 Task: Change IN PROGRESS as Status of Issue Issue0000000064 in Backlog  in Scrum Project Project0000000013 in Jira. Change IN PROGRESS as Status of Issue Issue0000000066 in Backlog  in Scrum Project Project0000000014 in Jira. Change IN PROGRESS as Status of Issue Issue0000000068 in Backlog  in Scrum Project Project0000000014 in Jira. Change IN PROGRESS as Status of Issue Issue0000000070 in Backlog  in Scrum Project Project0000000014 in Jira. AssignAyush98111@gmail.com as Assignee of Issue Issue0000000061 in Backlog  in Scrum Project Project0000000013 in Jira
Action: Mouse moved to (1116, 538)
Screenshot: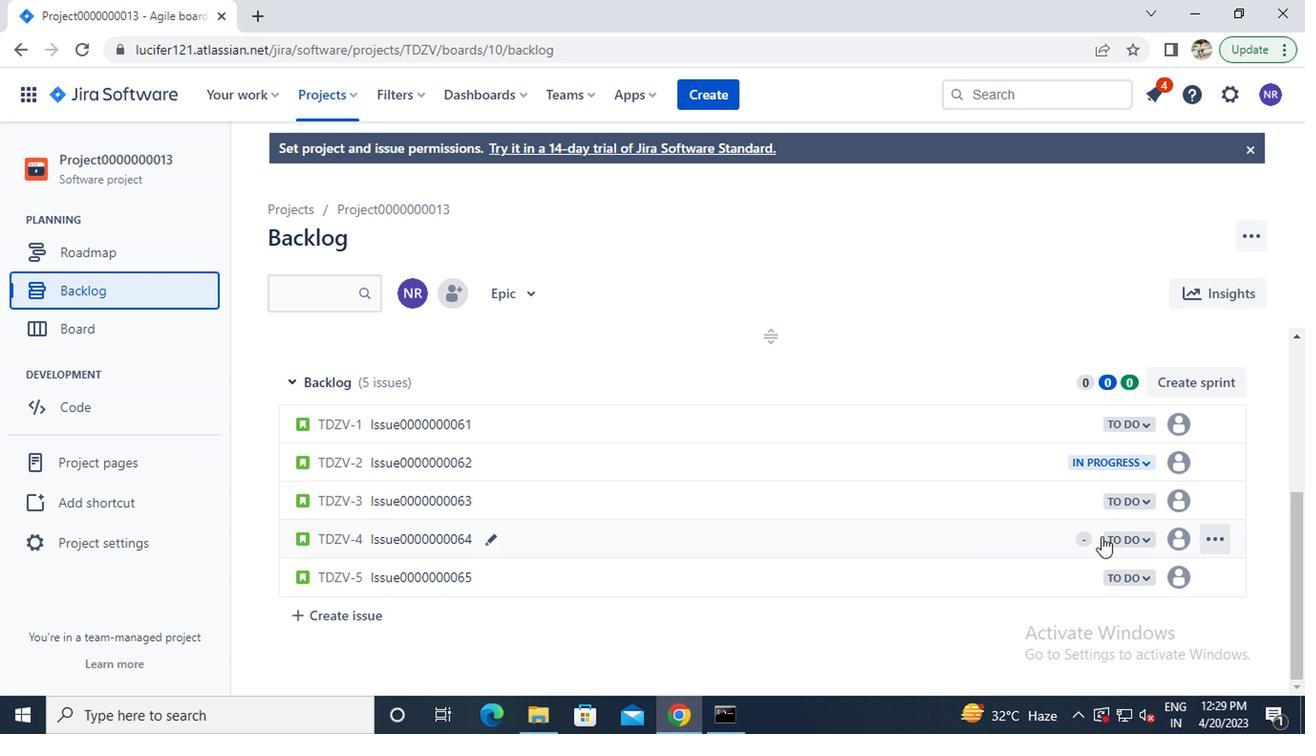 
Action: Mouse pressed left at (1116, 538)
Screenshot: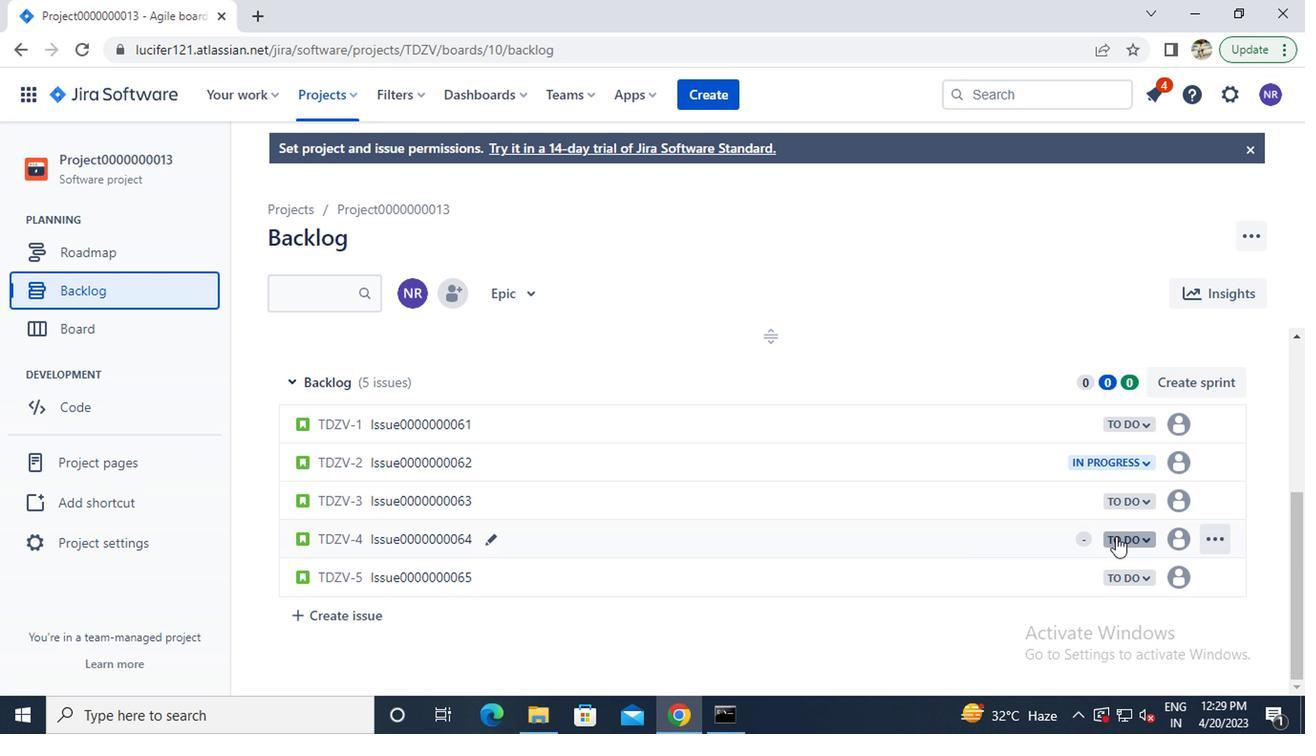 
Action: Mouse moved to (1009, 579)
Screenshot: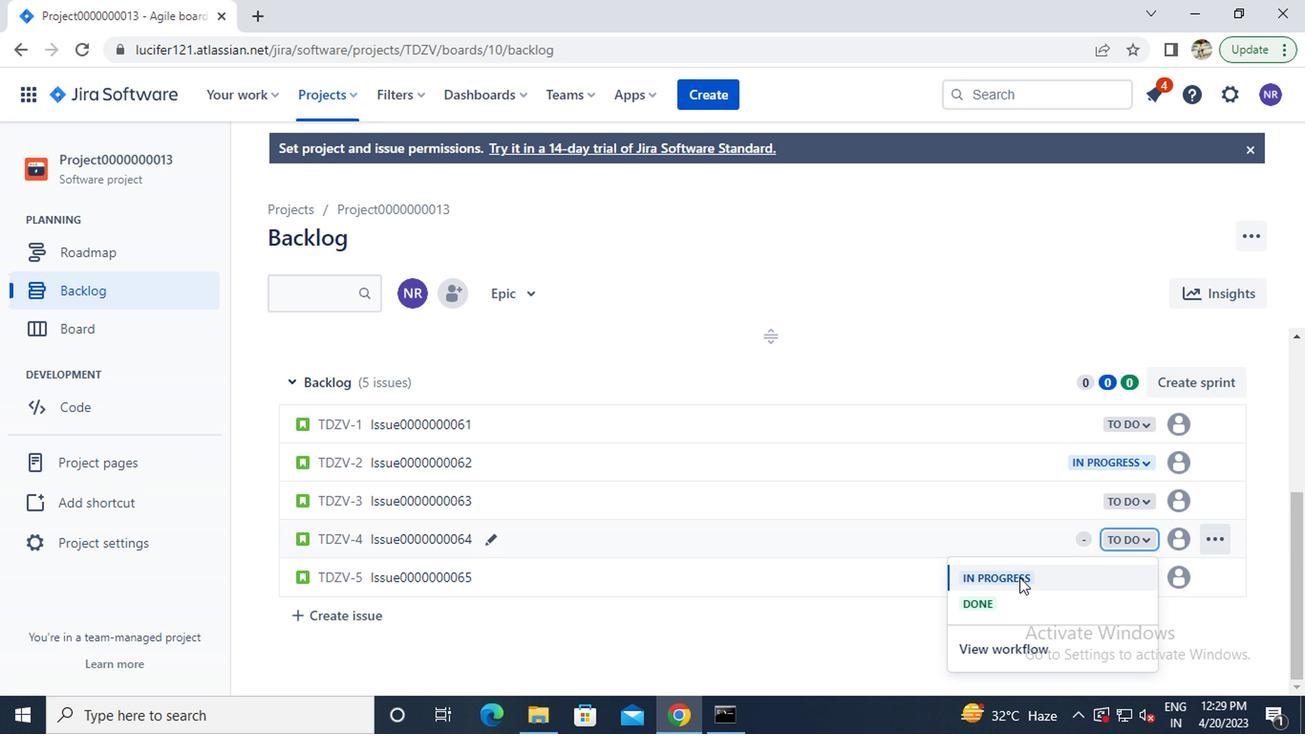 
Action: Mouse pressed left at (1009, 579)
Screenshot: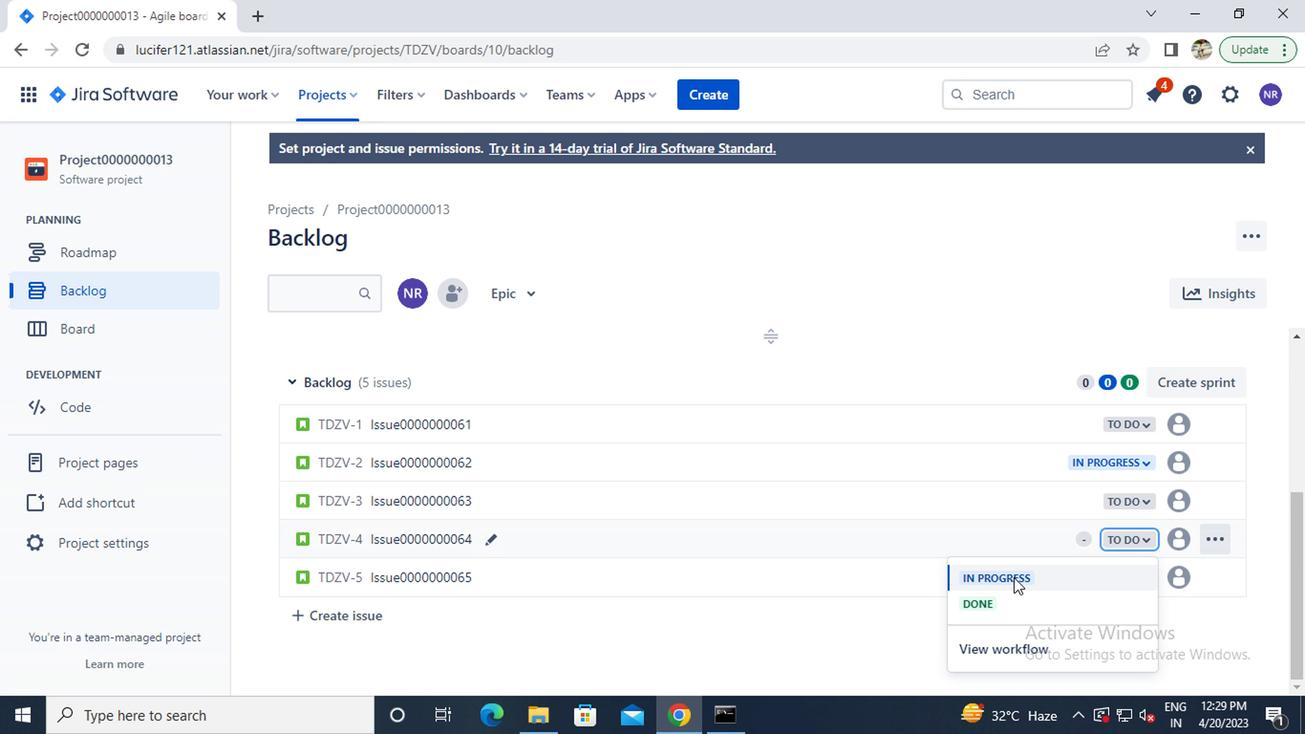 
Action: Mouse moved to (321, 93)
Screenshot: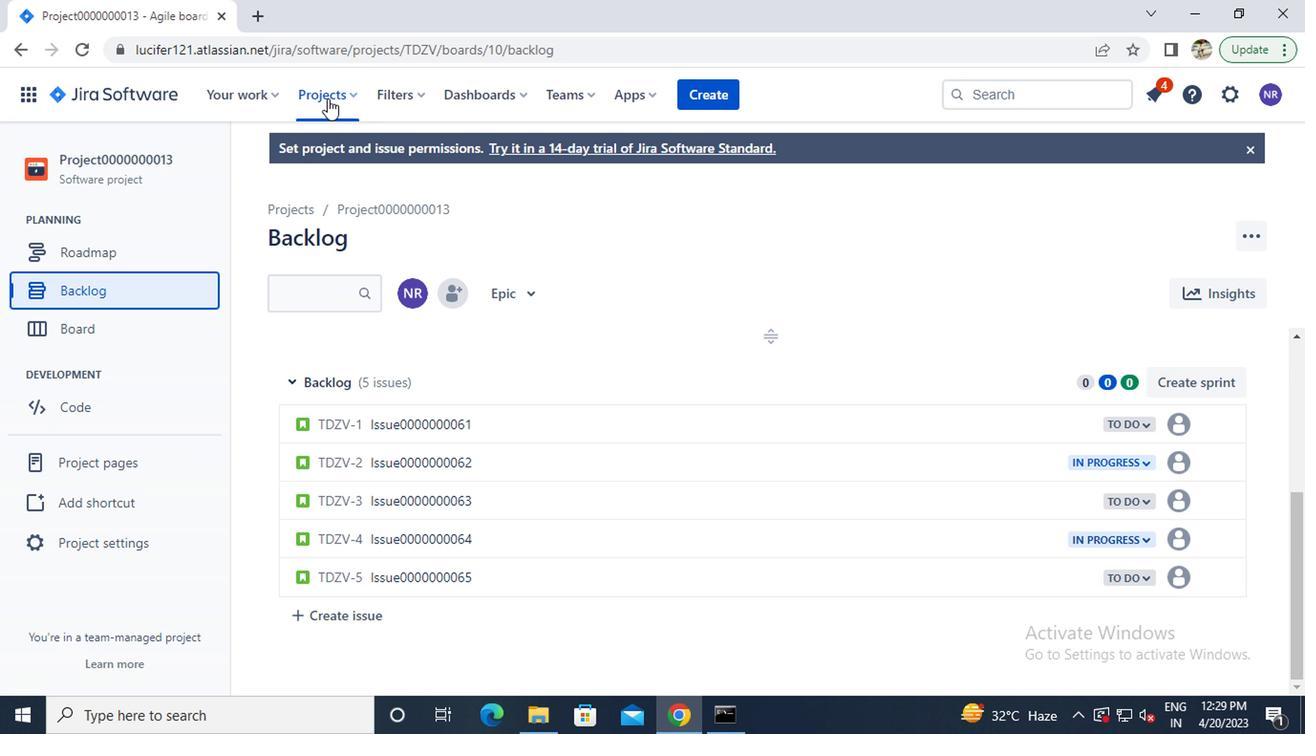 
Action: Mouse pressed left at (321, 93)
Screenshot: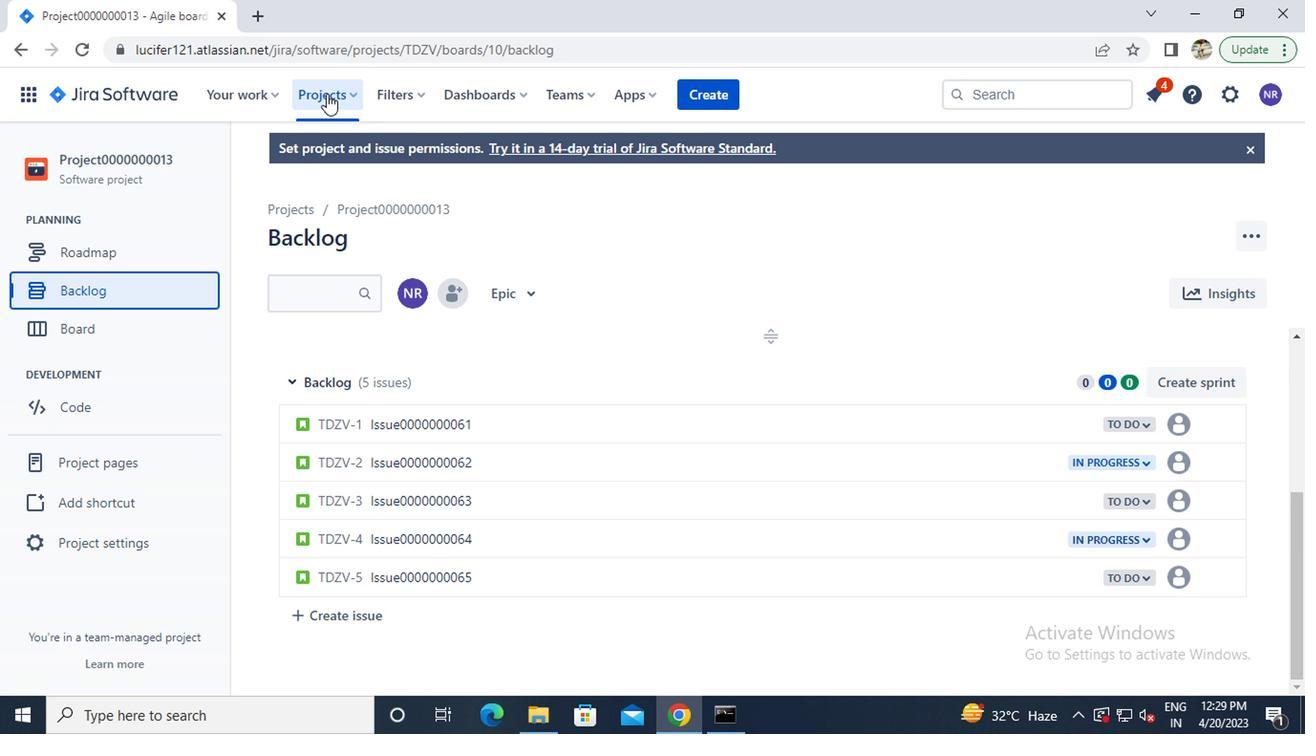 
Action: Mouse moved to (368, 228)
Screenshot: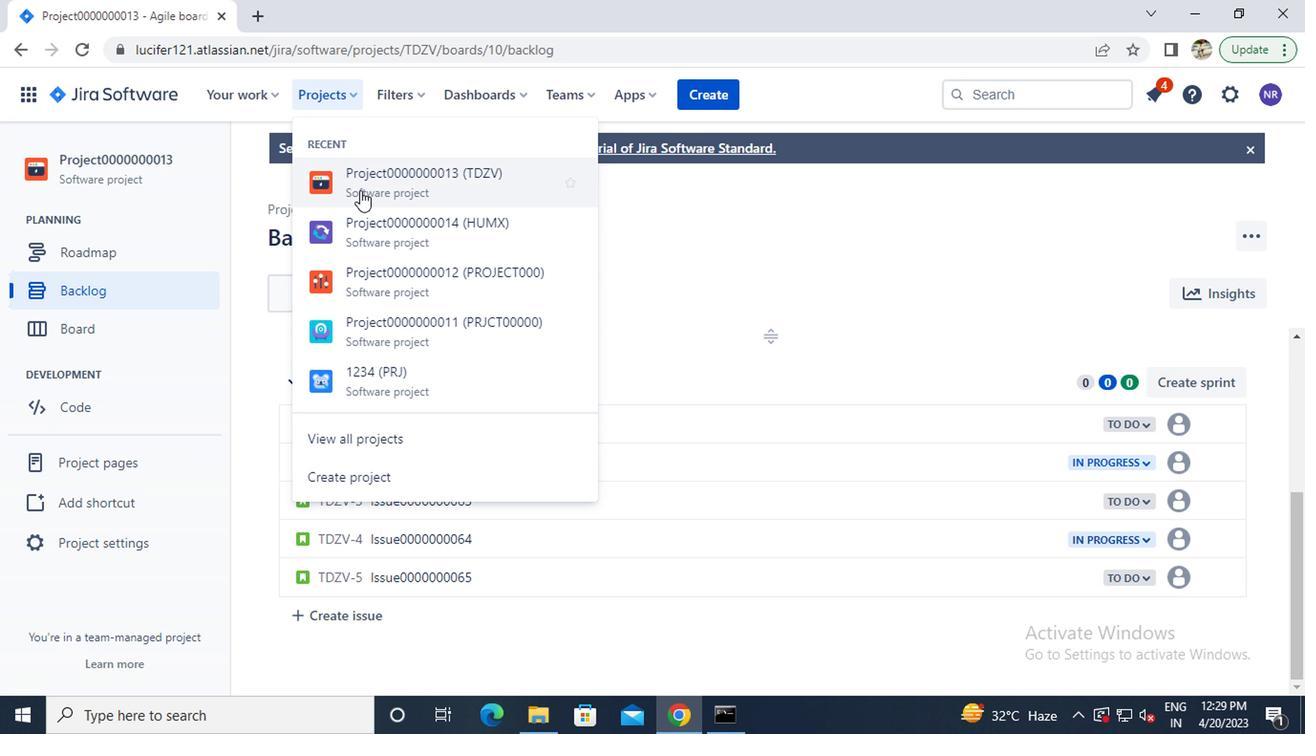 
Action: Mouse pressed left at (368, 228)
Screenshot: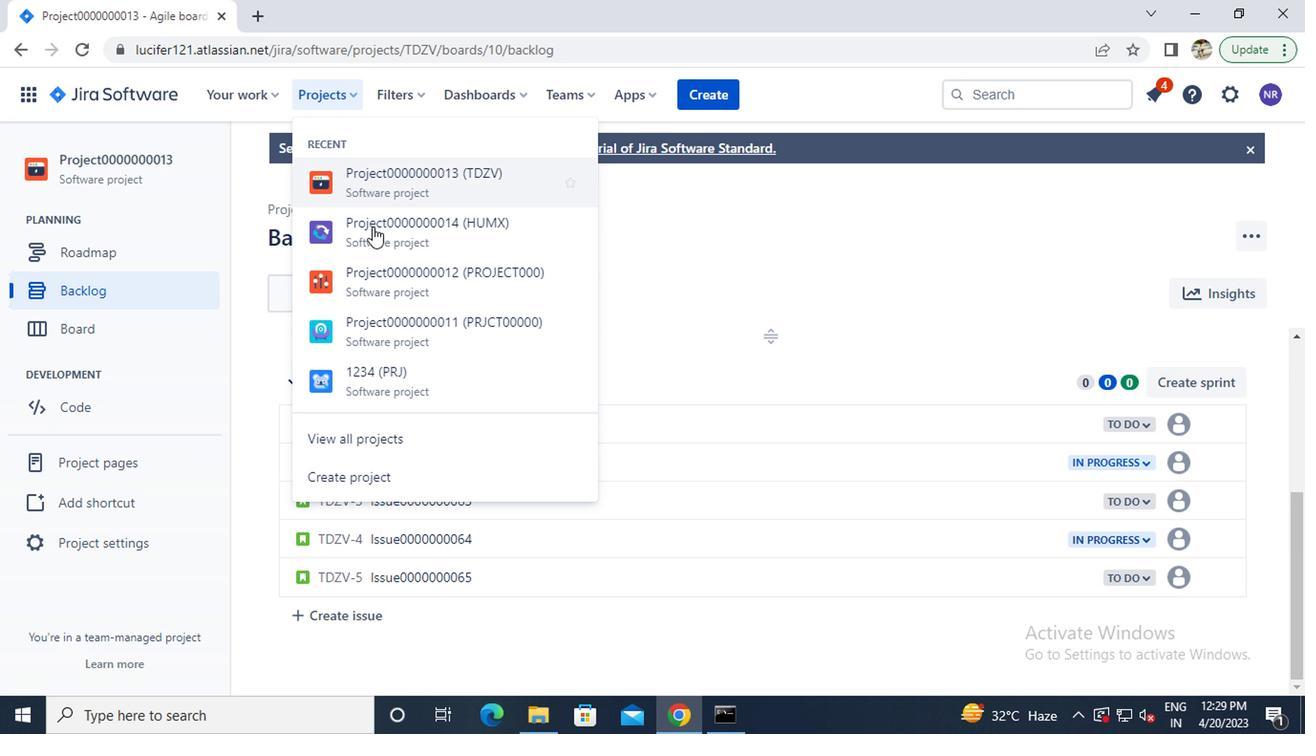 
Action: Mouse moved to (89, 295)
Screenshot: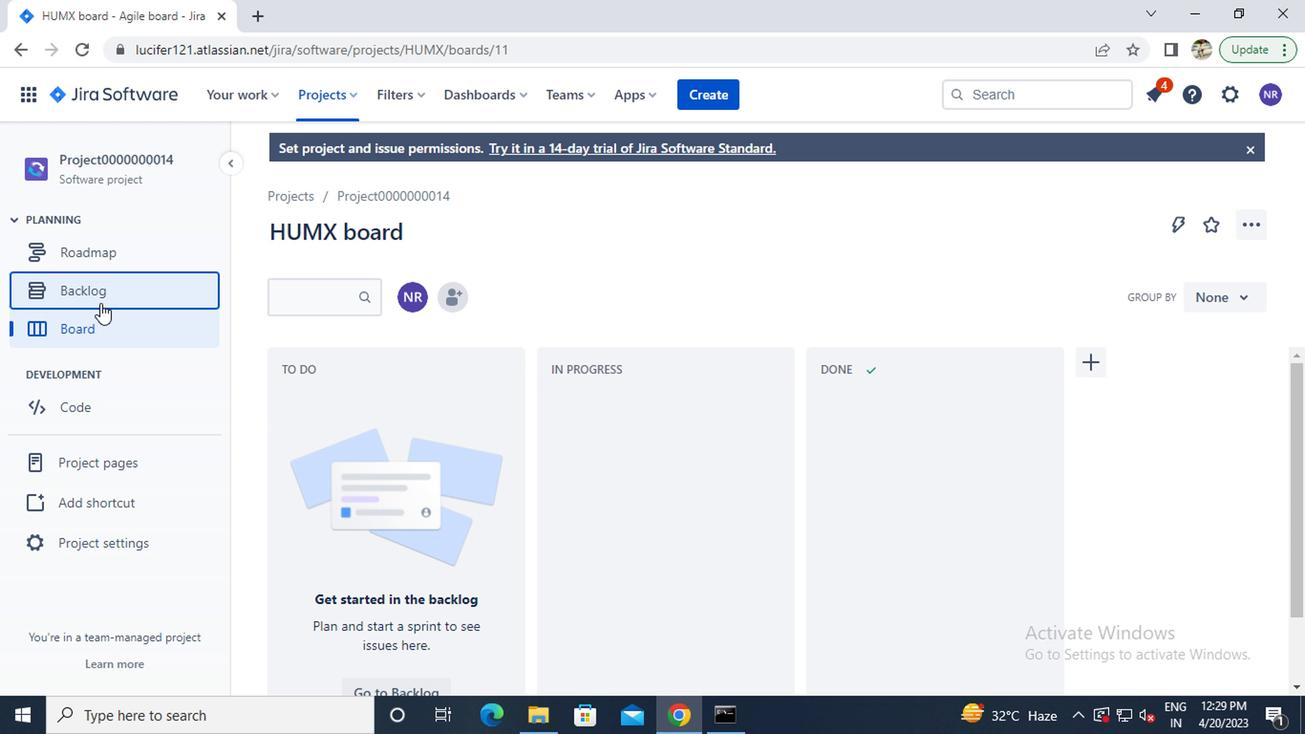 
Action: Mouse pressed left at (89, 295)
Screenshot: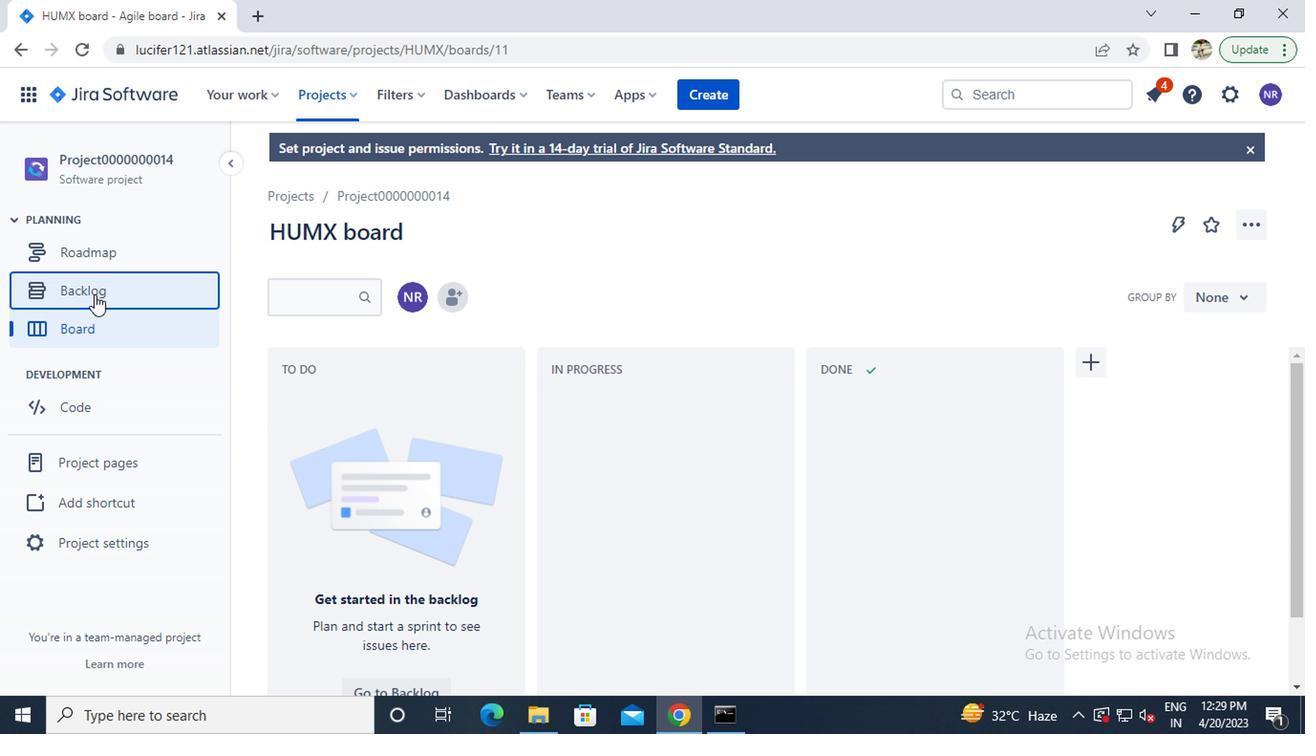 
Action: Mouse moved to (954, 411)
Screenshot: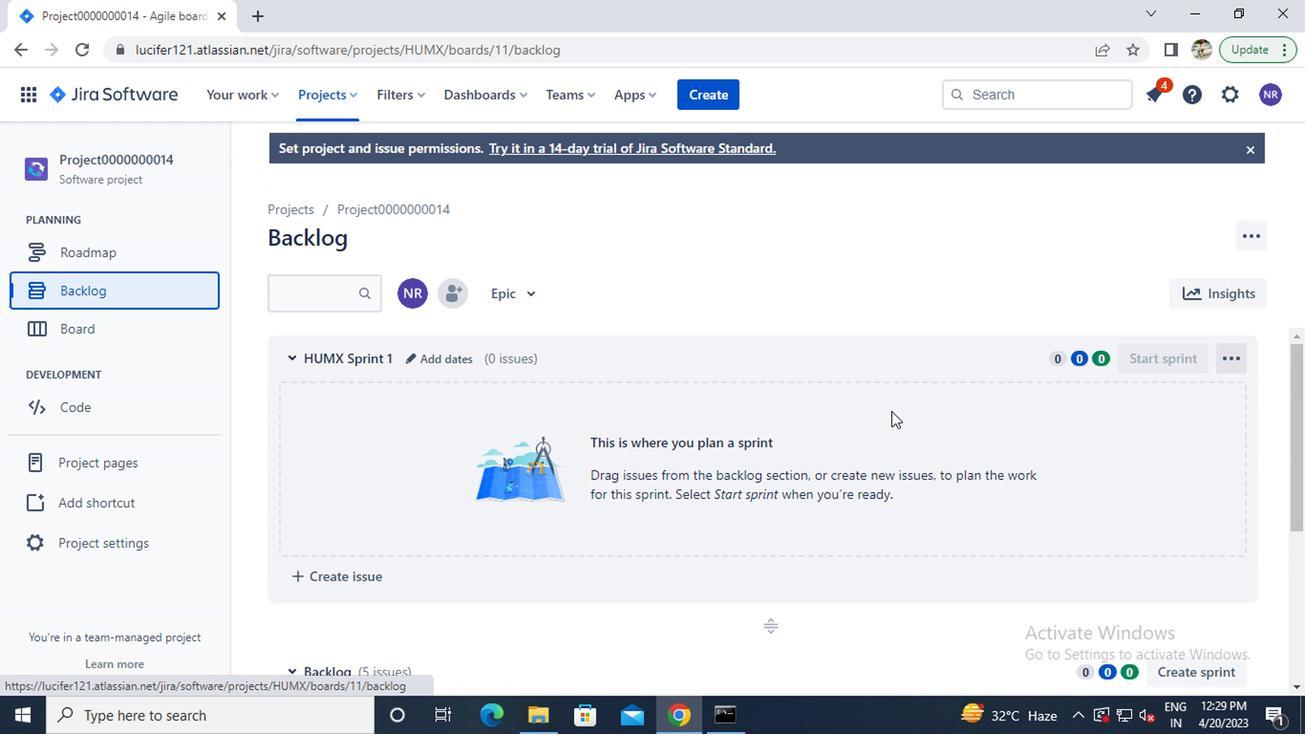 
Action: Mouse scrolled (954, 410) with delta (0, -1)
Screenshot: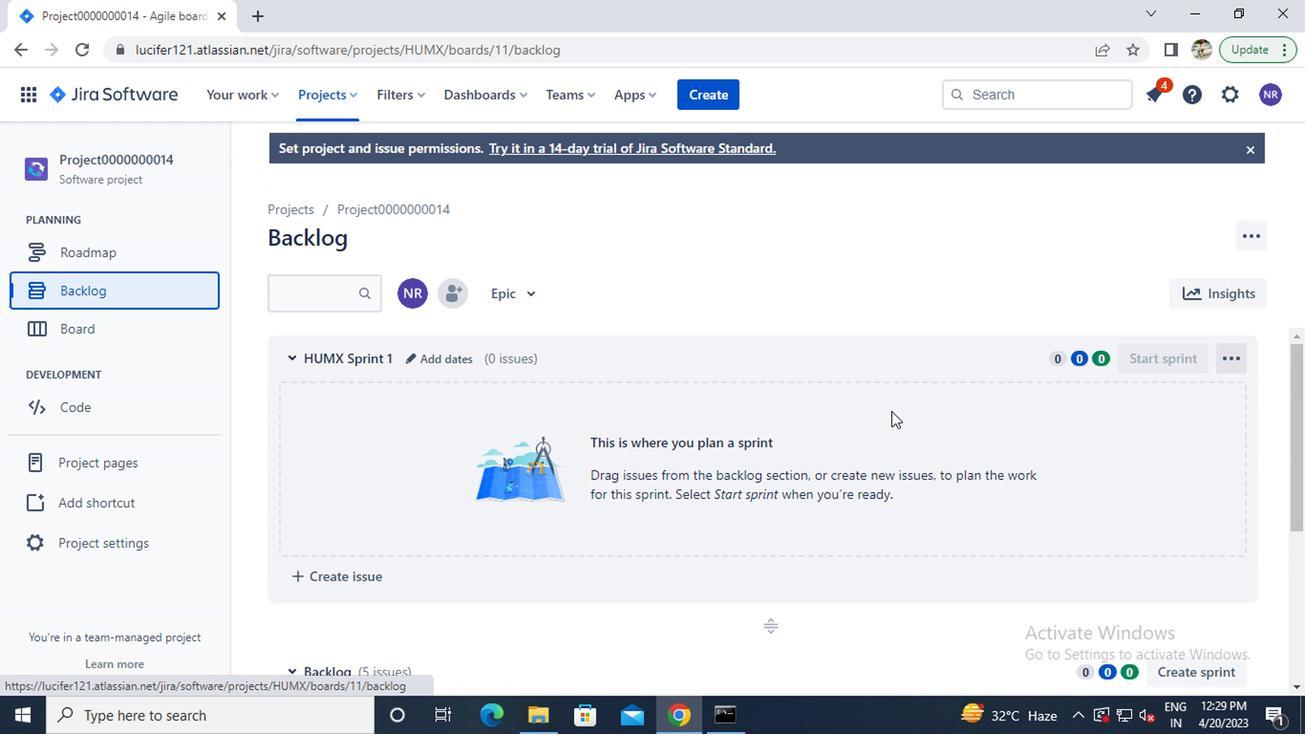 
Action: Mouse scrolled (954, 410) with delta (0, -1)
Screenshot: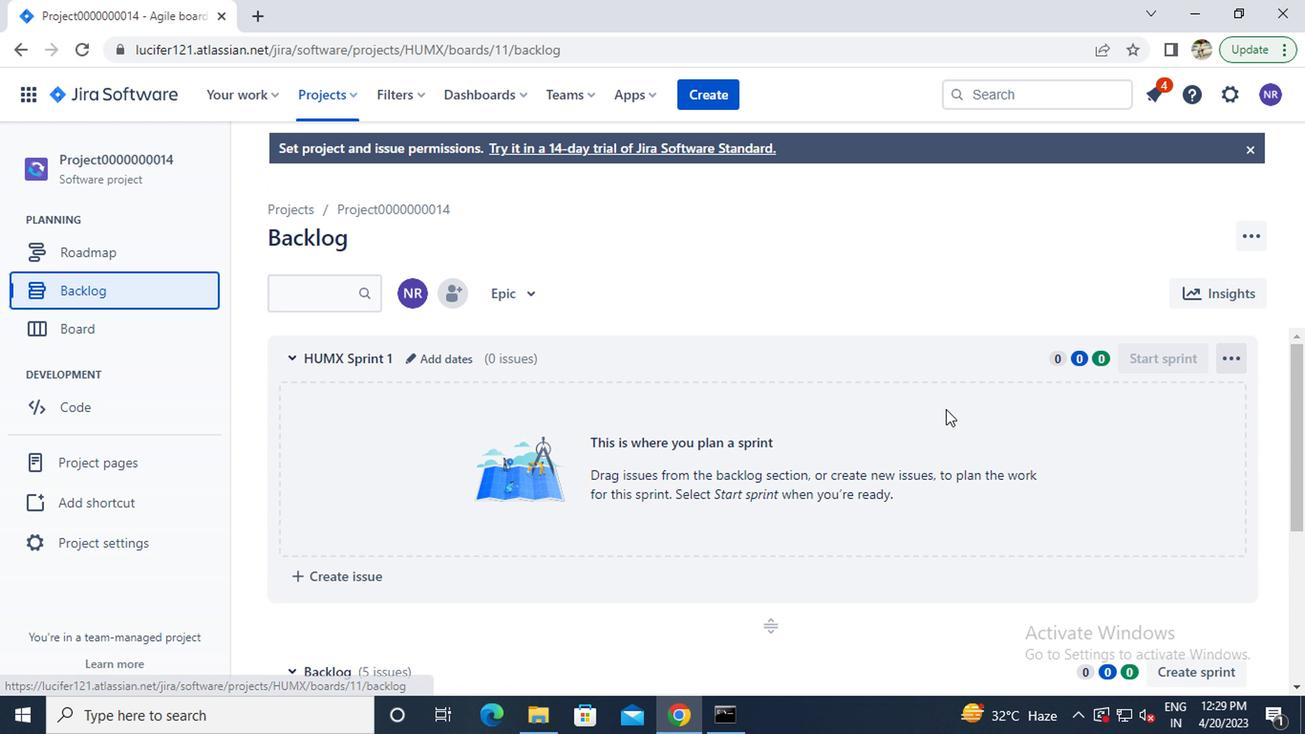 
Action: Mouse moved to (1111, 517)
Screenshot: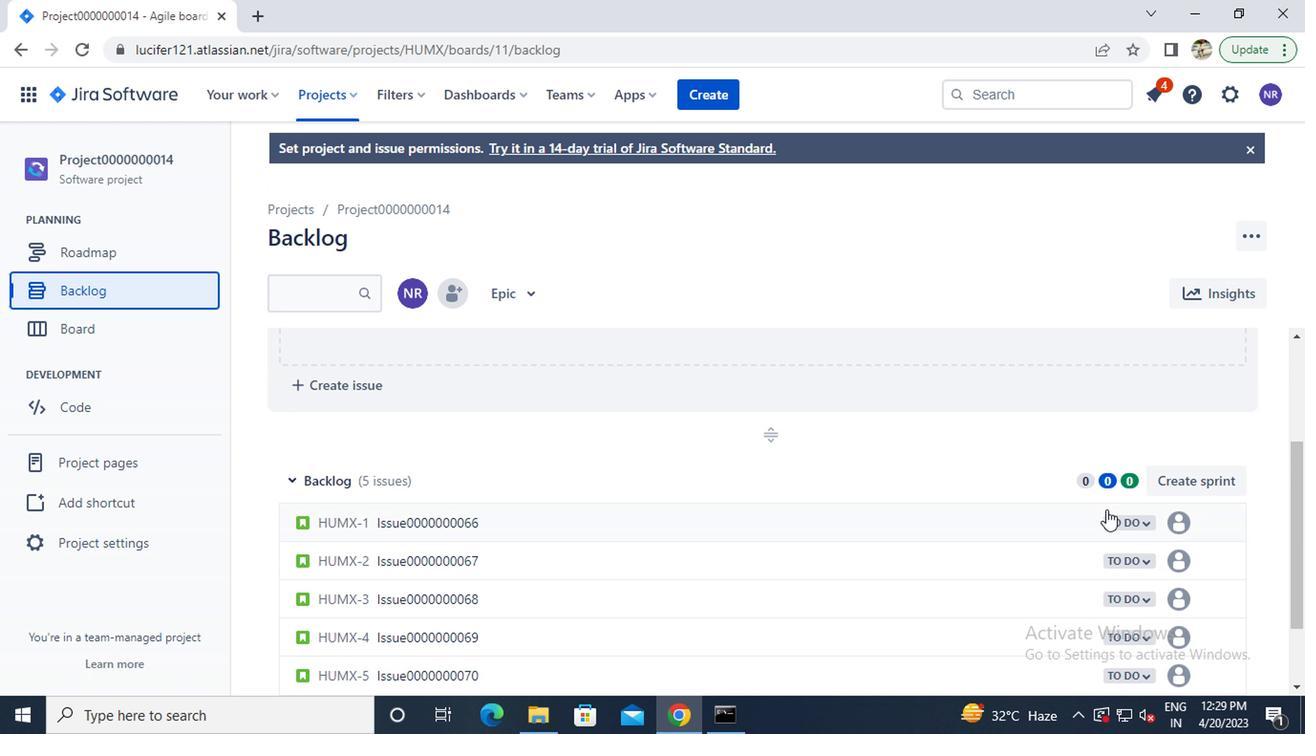 
Action: Mouse pressed left at (1111, 517)
Screenshot: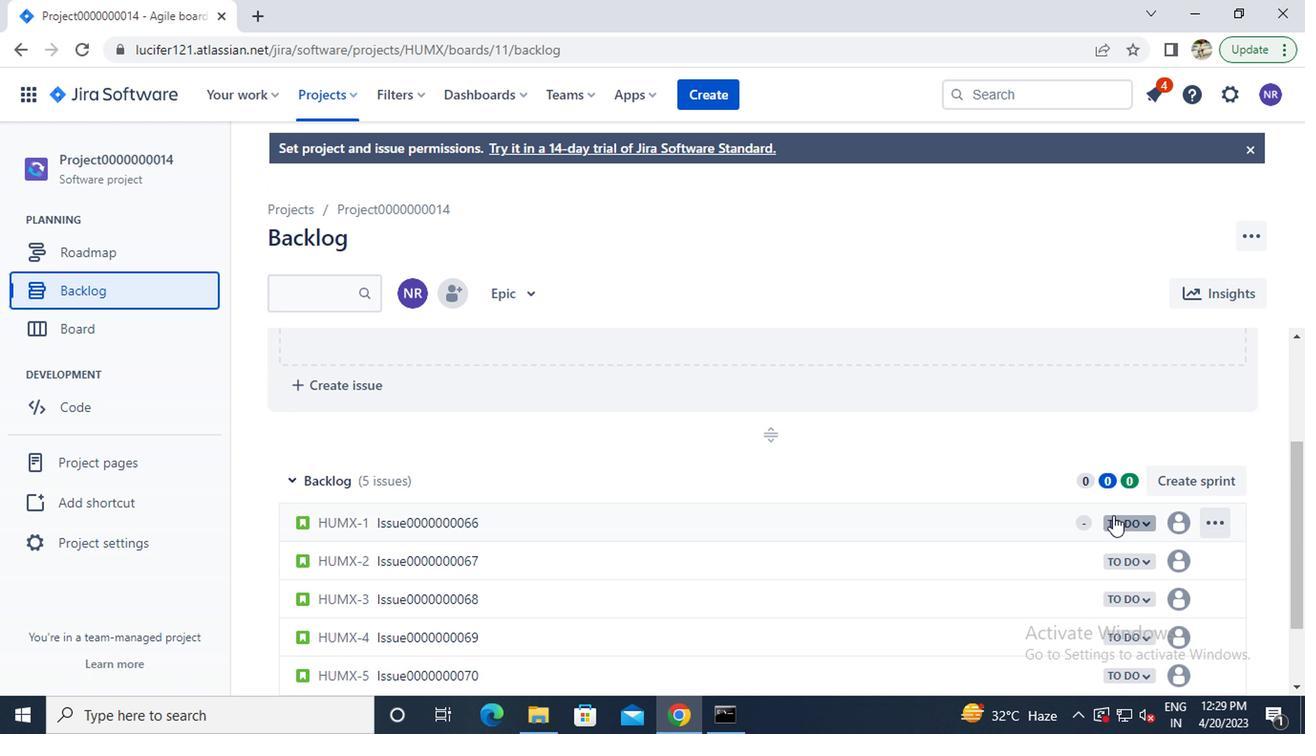 
Action: Mouse moved to (1010, 558)
Screenshot: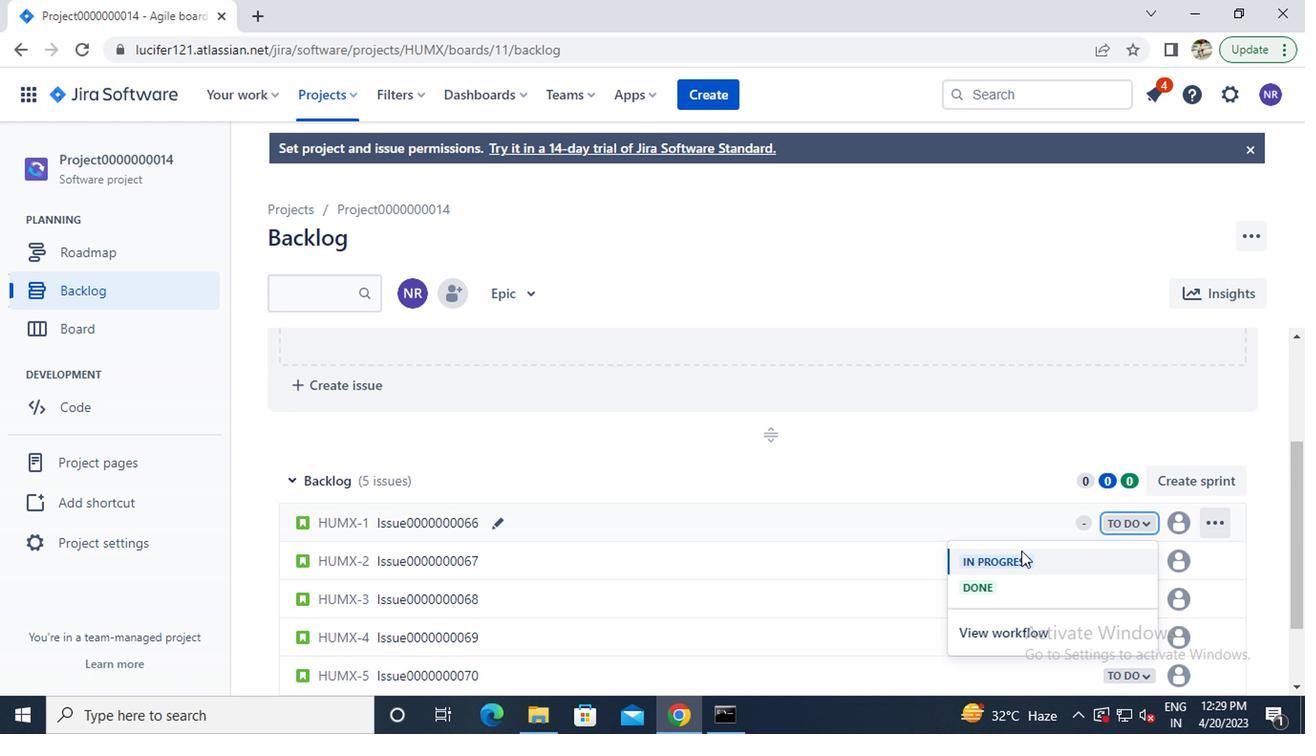 
Action: Mouse pressed left at (1010, 558)
Screenshot: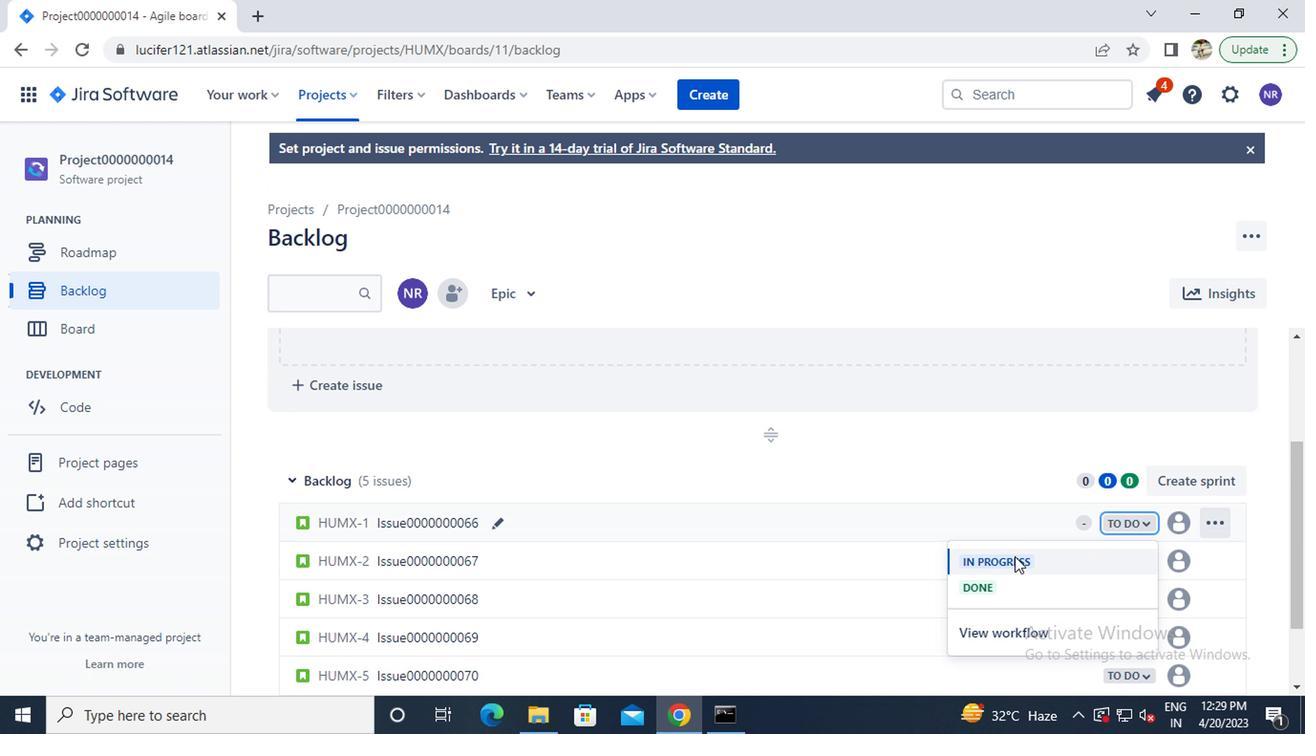 
Action: Mouse moved to (1151, 600)
Screenshot: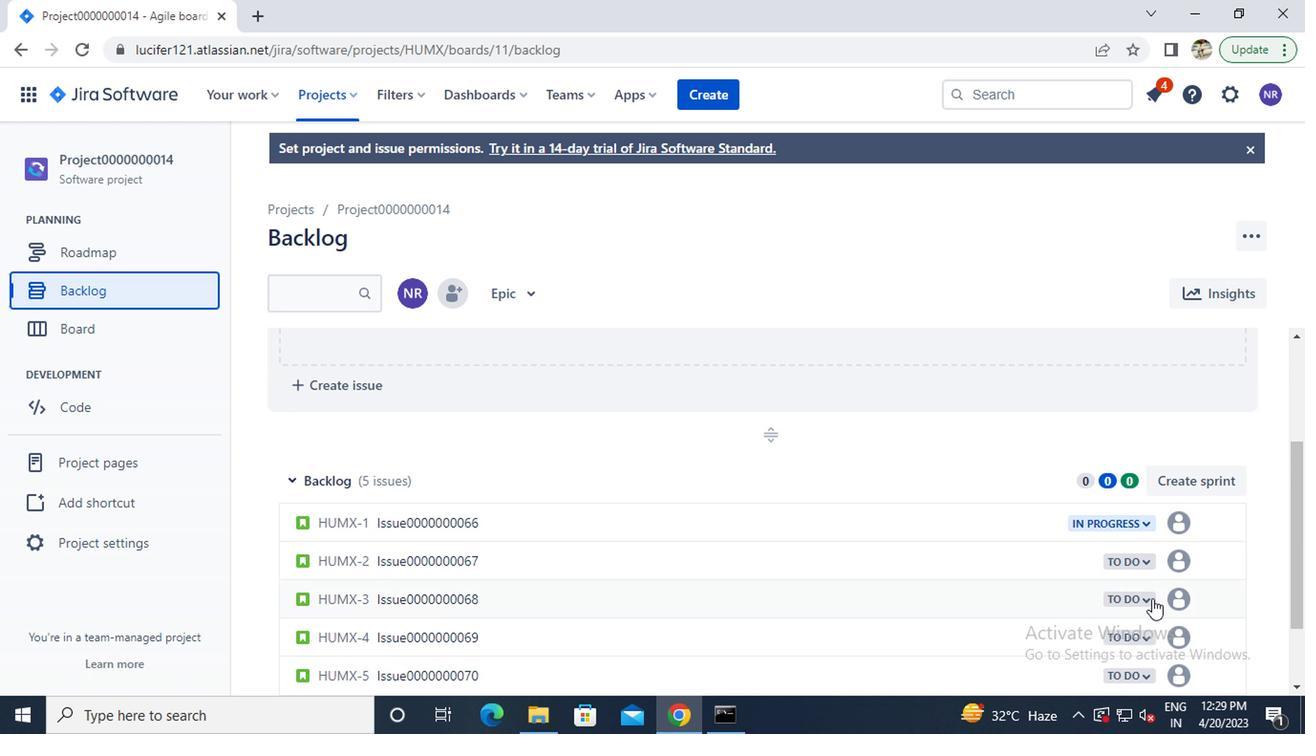 
Action: Mouse pressed left at (1151, 600)
Screenshot: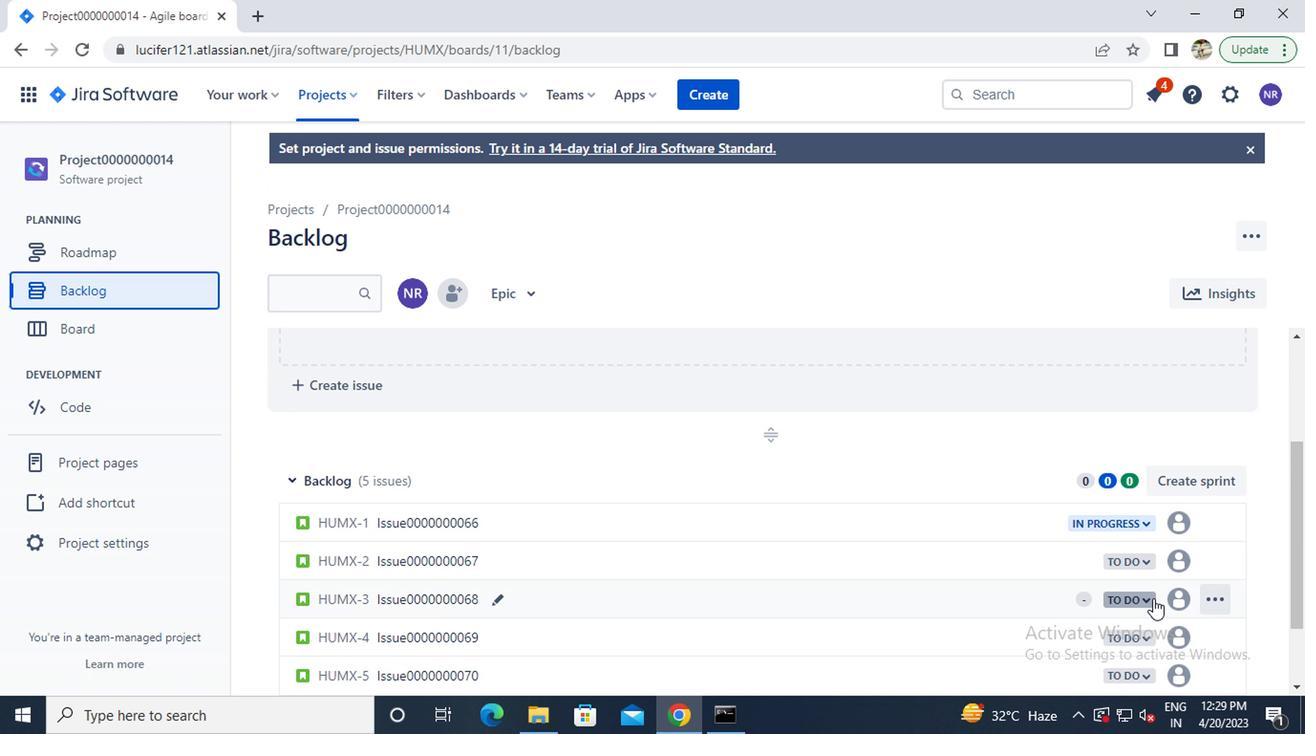 
Action: Mouse moved to (1018, 480)
Screenshot: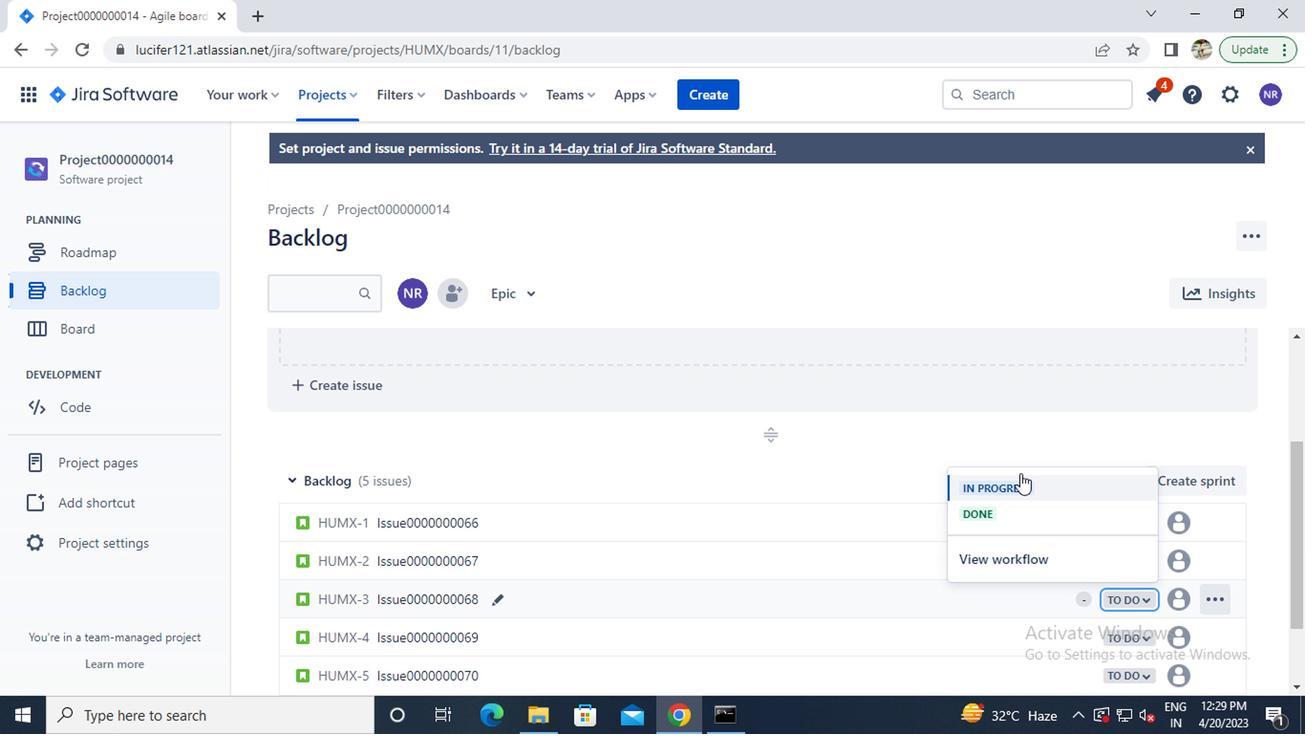 
Action: Mouse pressed left at (1018, 480)
Screenshot: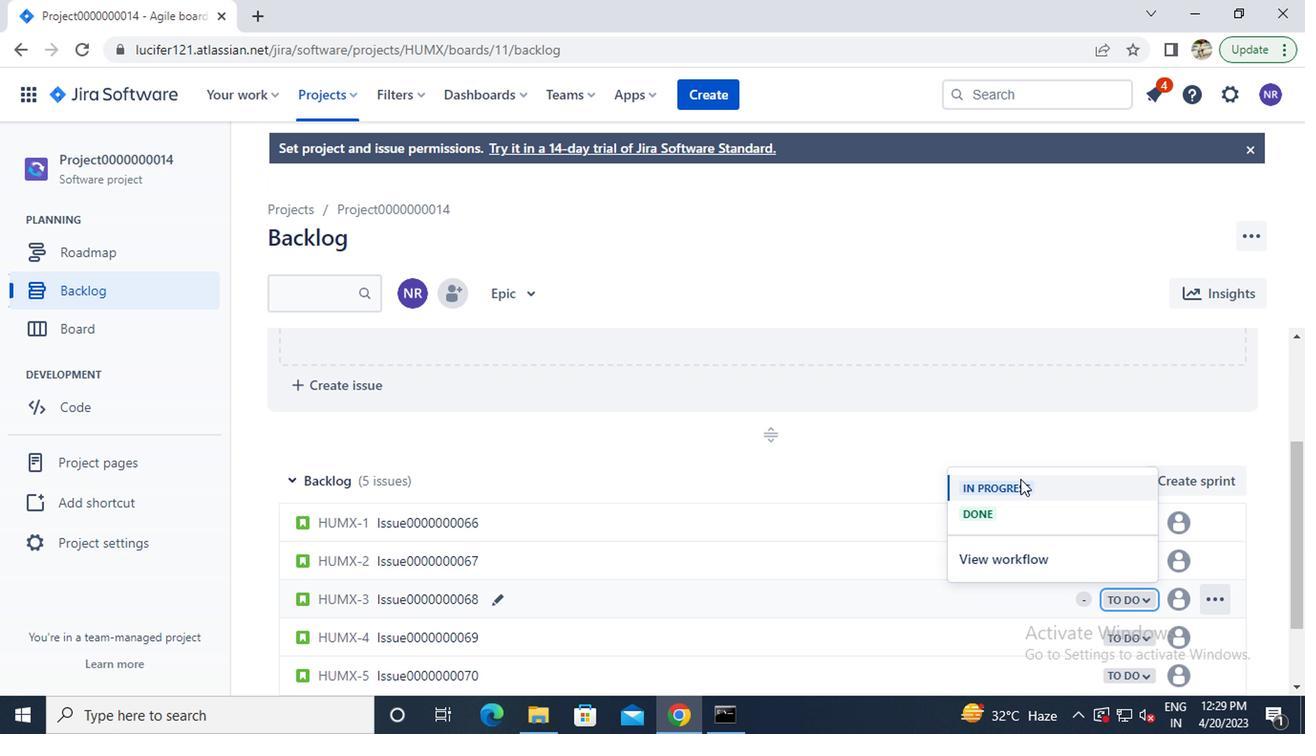 
Action: Mouse moved to (1025, 487)
Screenshot: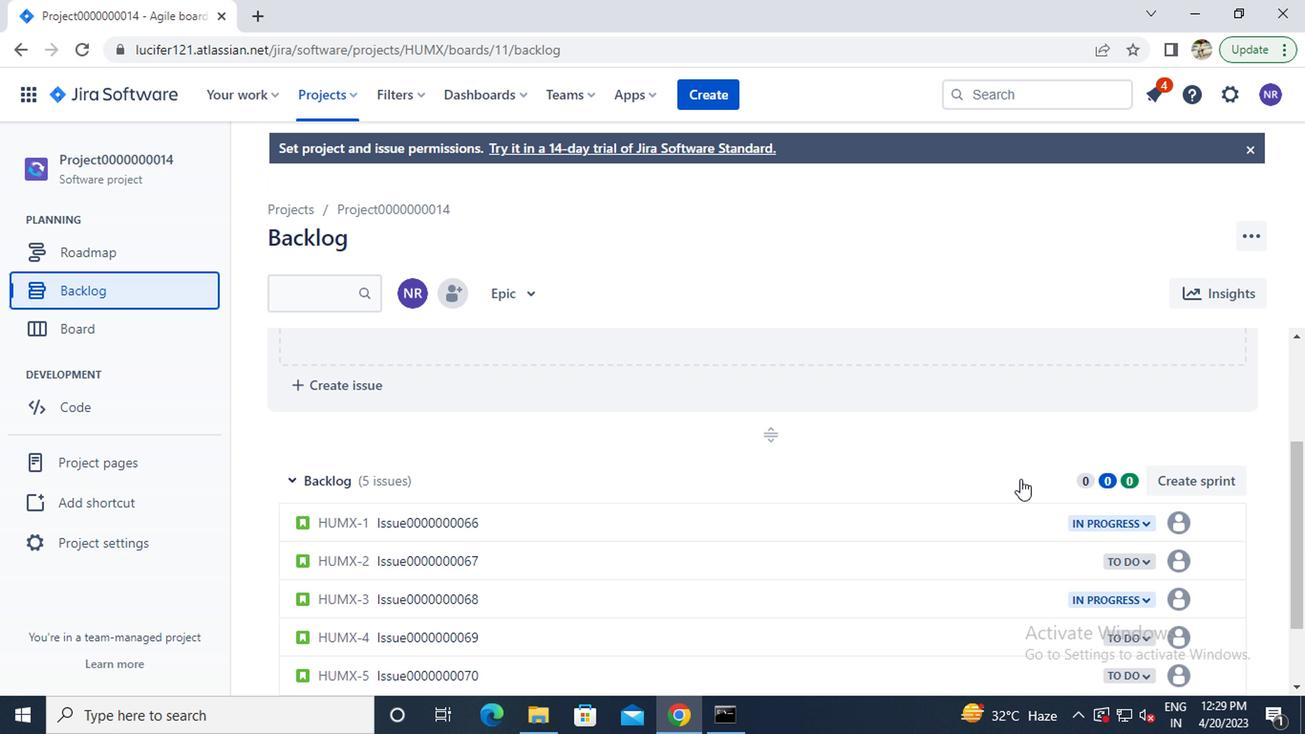 
Action: Mouse scrolled (1025, 487) with delta (0, 0)
Screenshot: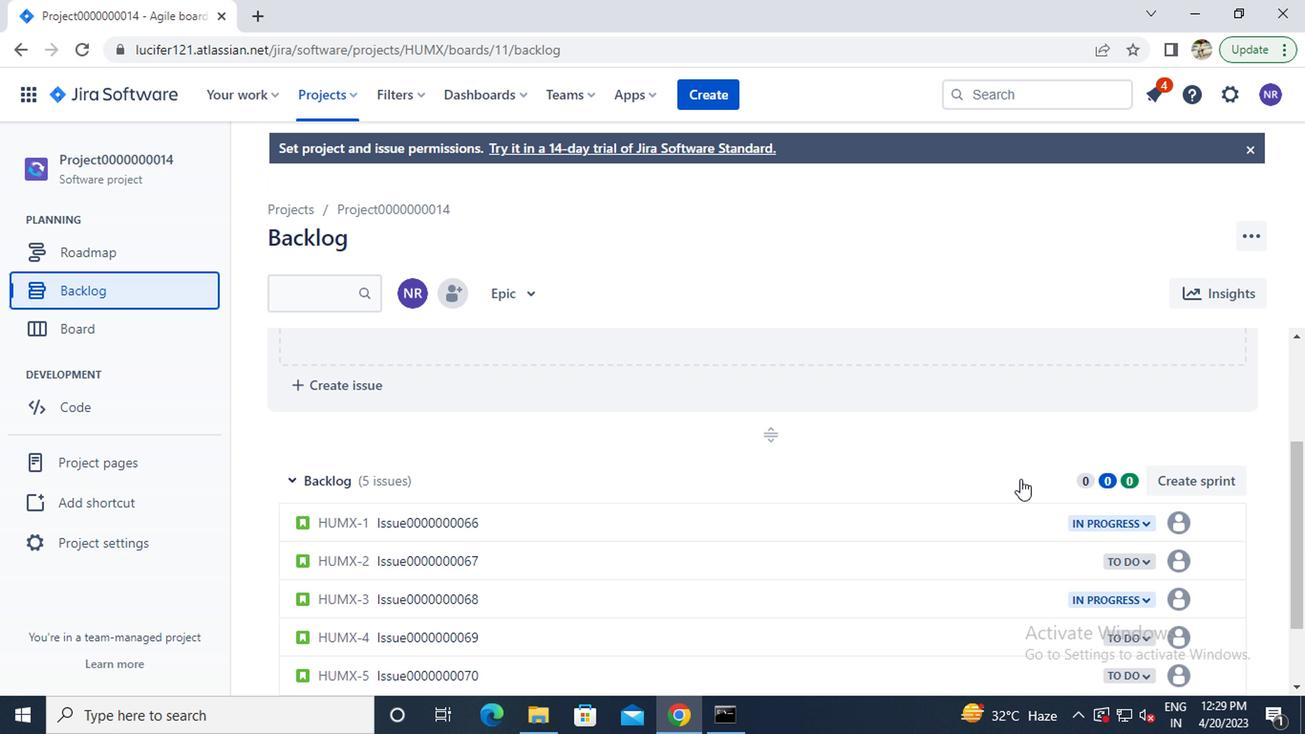 
Action: Mouse moved to (1112, 578)
Screenshot: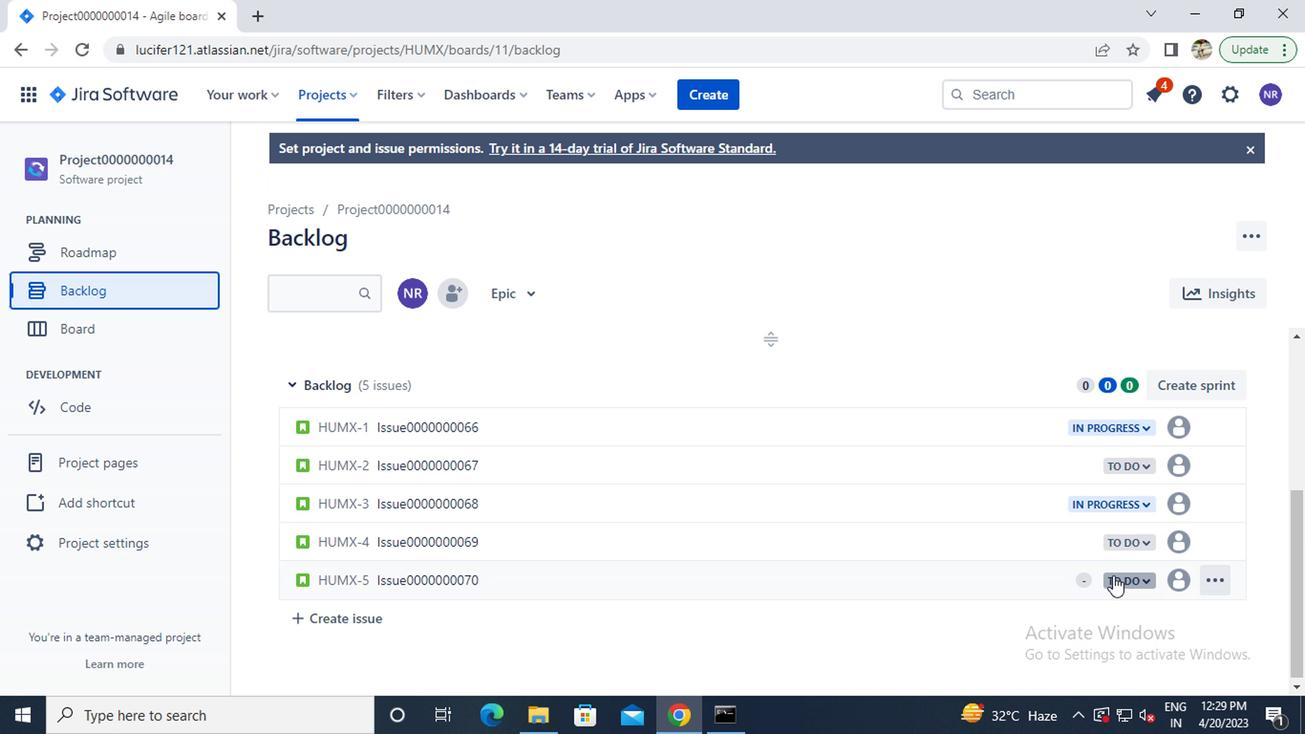 
Action: Mouse pressed left at (1112, 578)
Screenshot: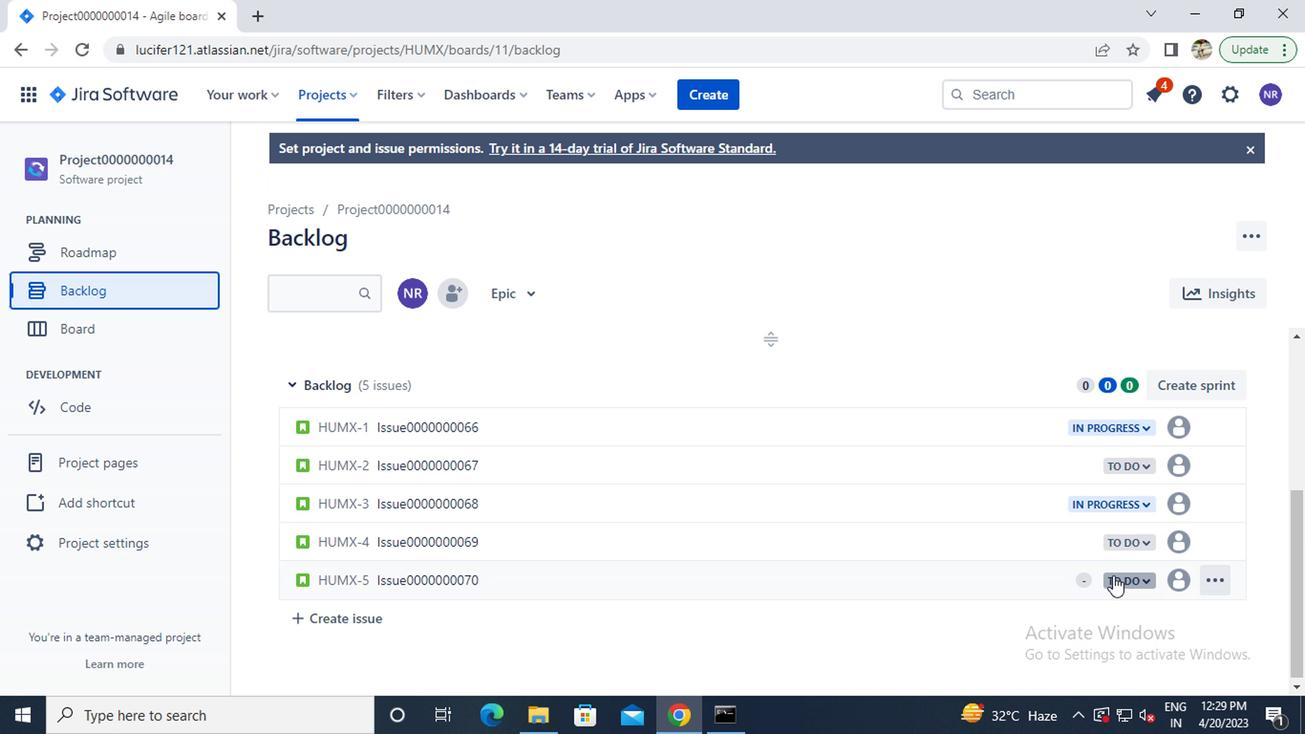 
Action: Mouse moved to (1015, 463)
Screenshot: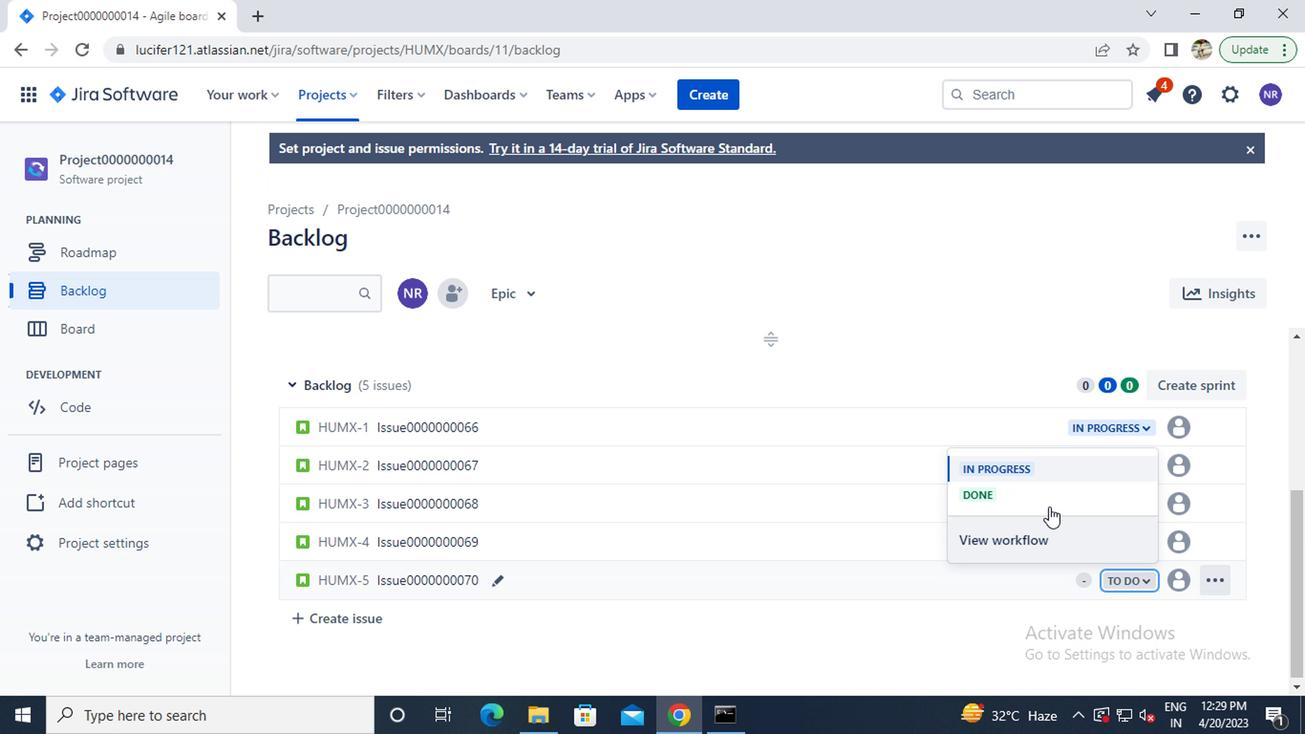 
Action: Mouse pressed left at (1015, 463)
Screenshot: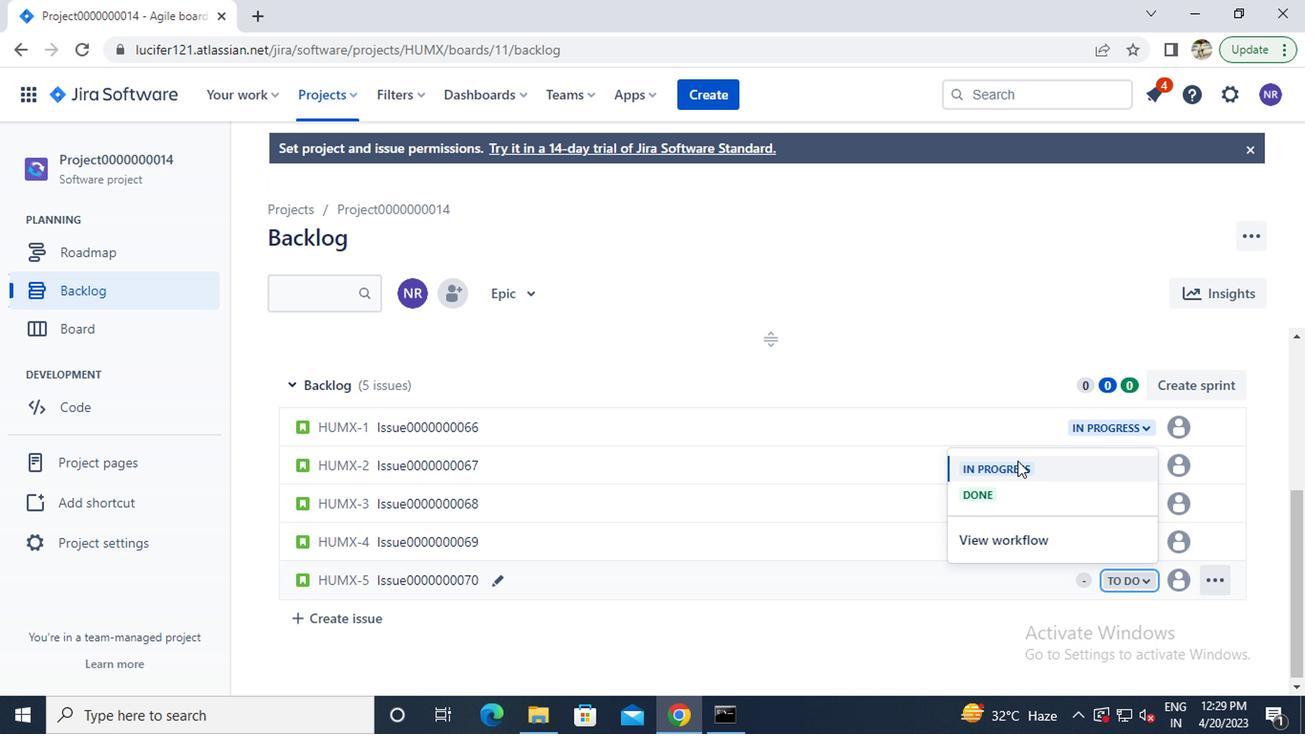 
Action: Mouse moved to (327, 98)
Screenshot: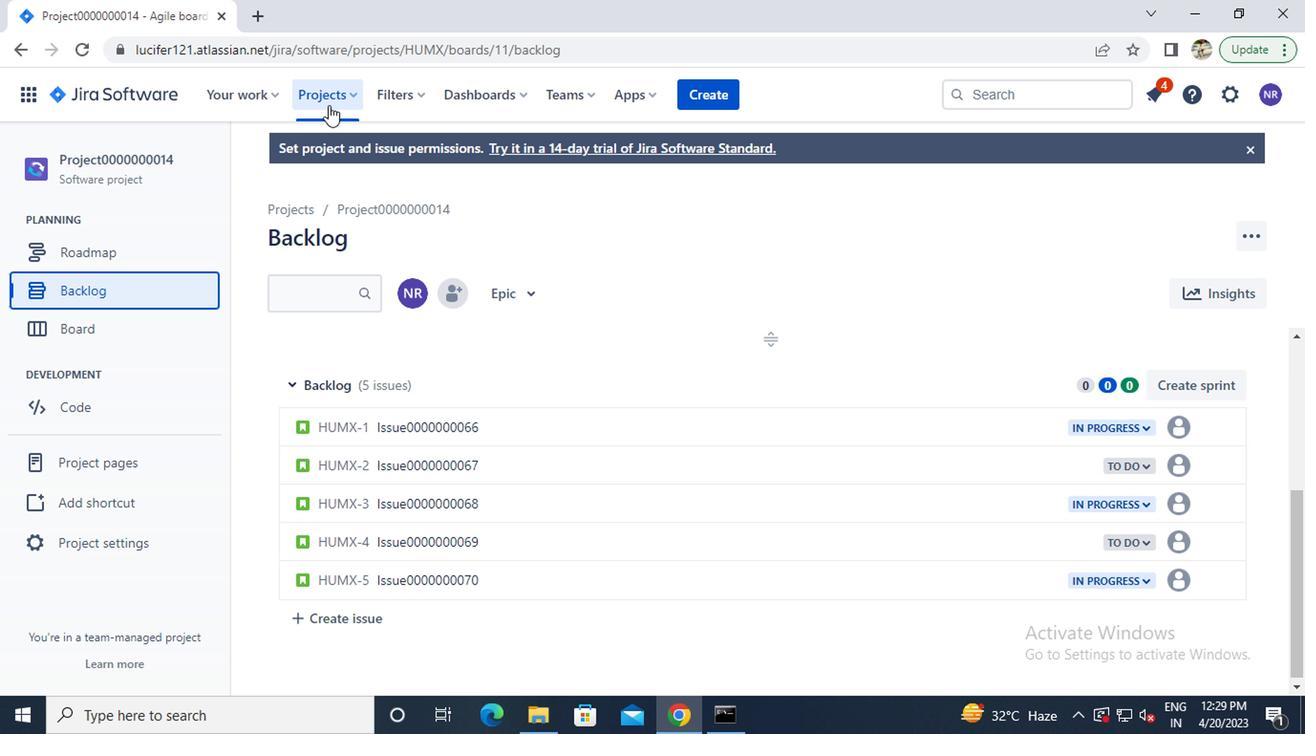 
Action: Mouse pressed left at (327, 98)
Screenshot: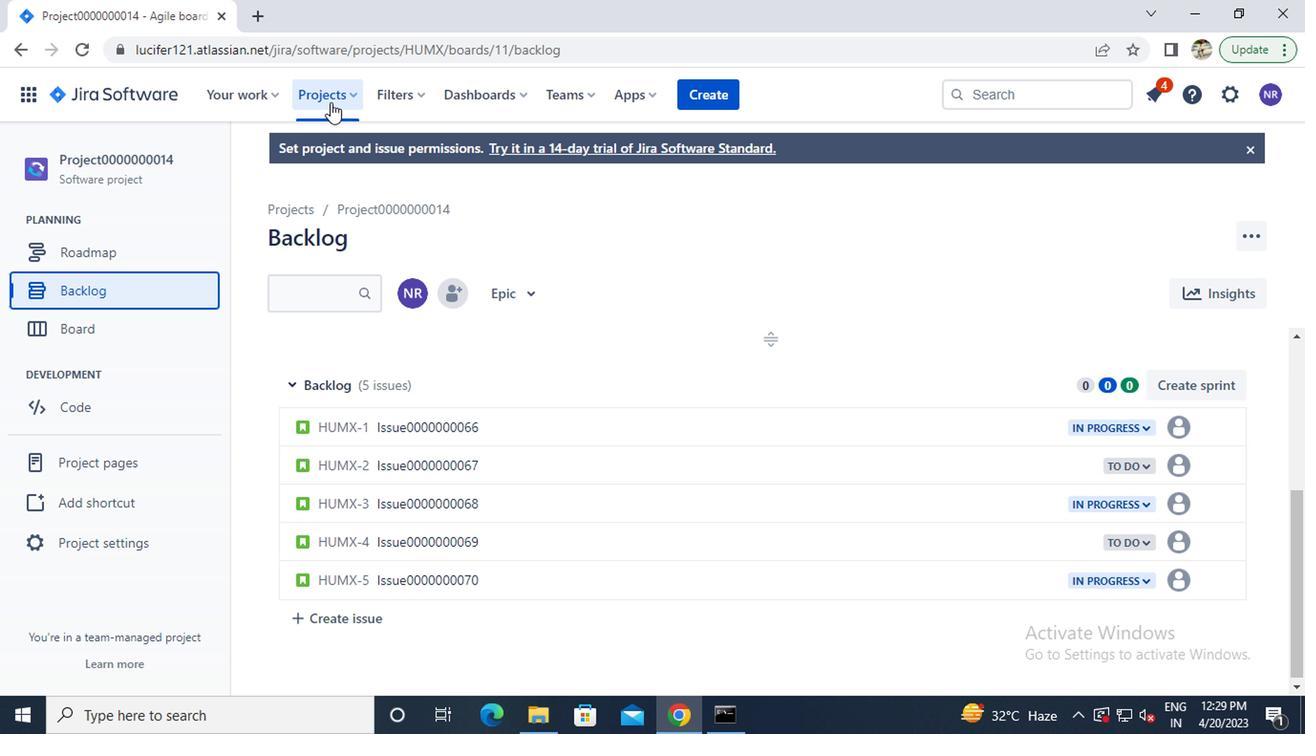 
Action: Mouse moved to (361, 233)
Screenshot: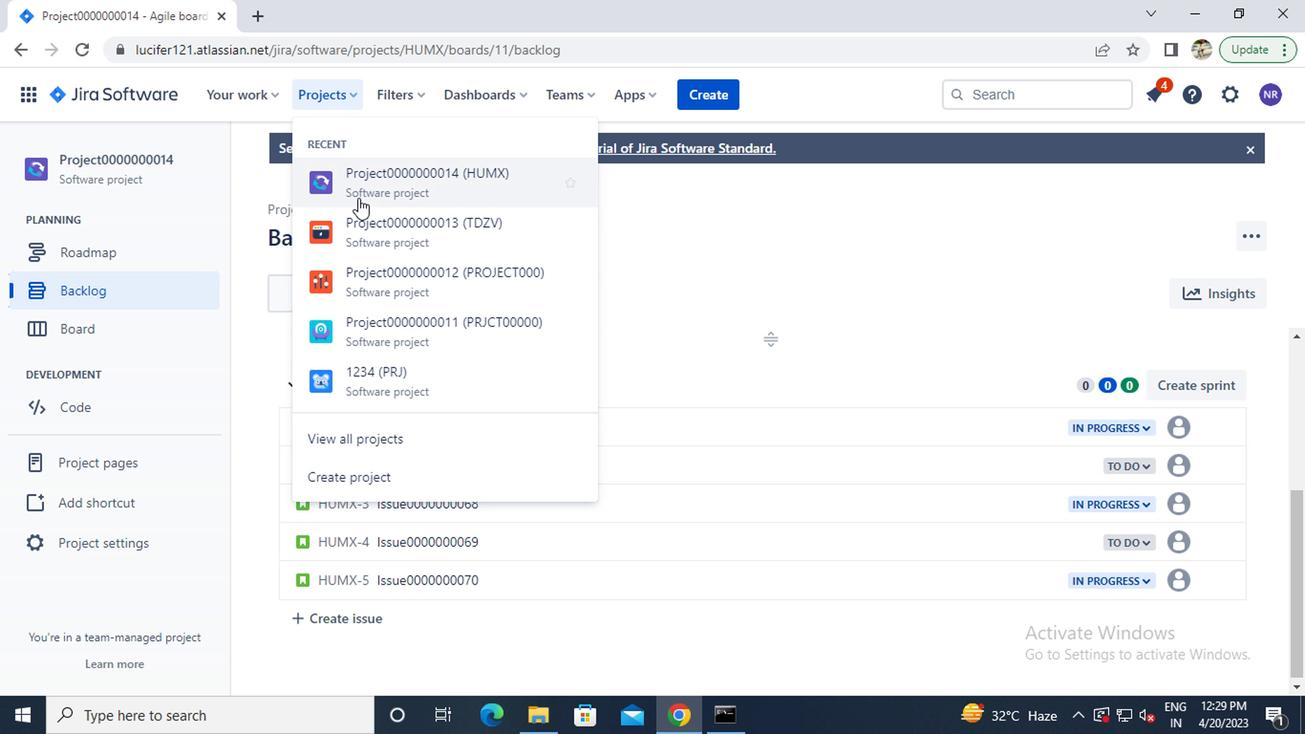 
Action: Mouse pressed left at (361, 233)
Screenshot: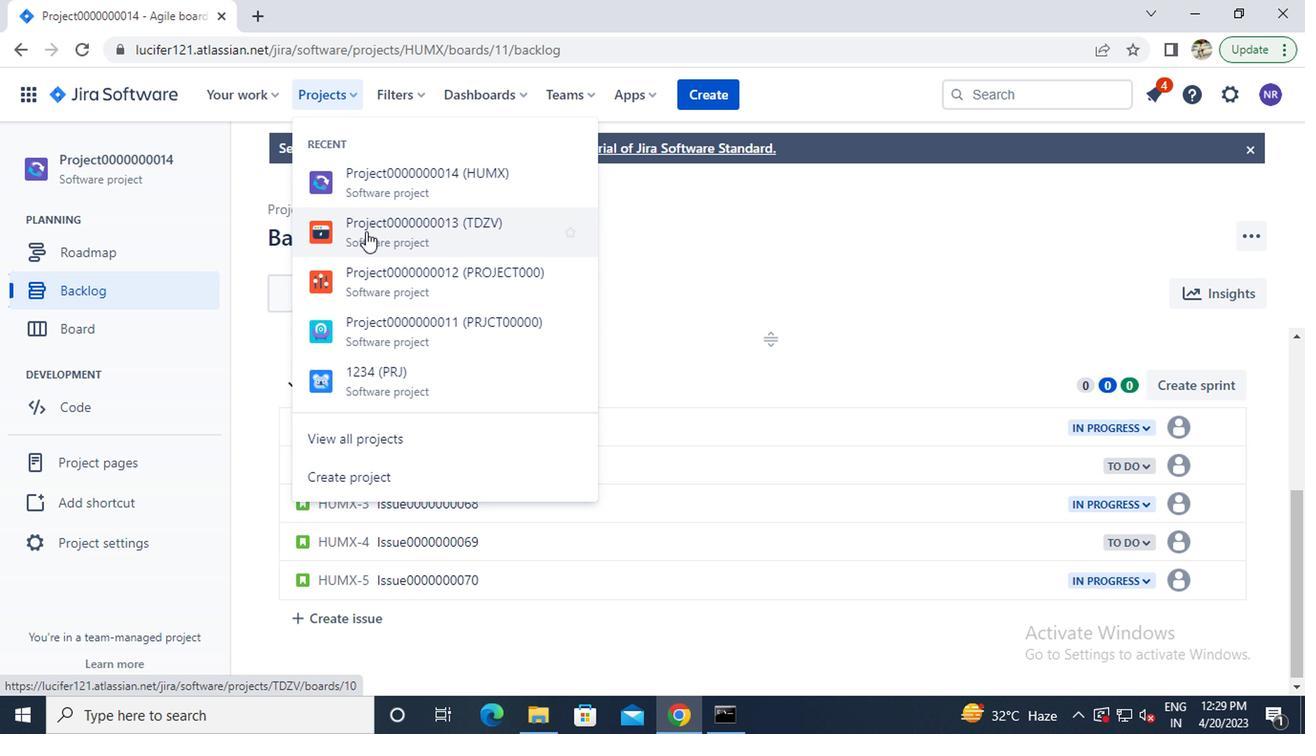 
Action: Mouse moved to (56, 287)
Screenshot: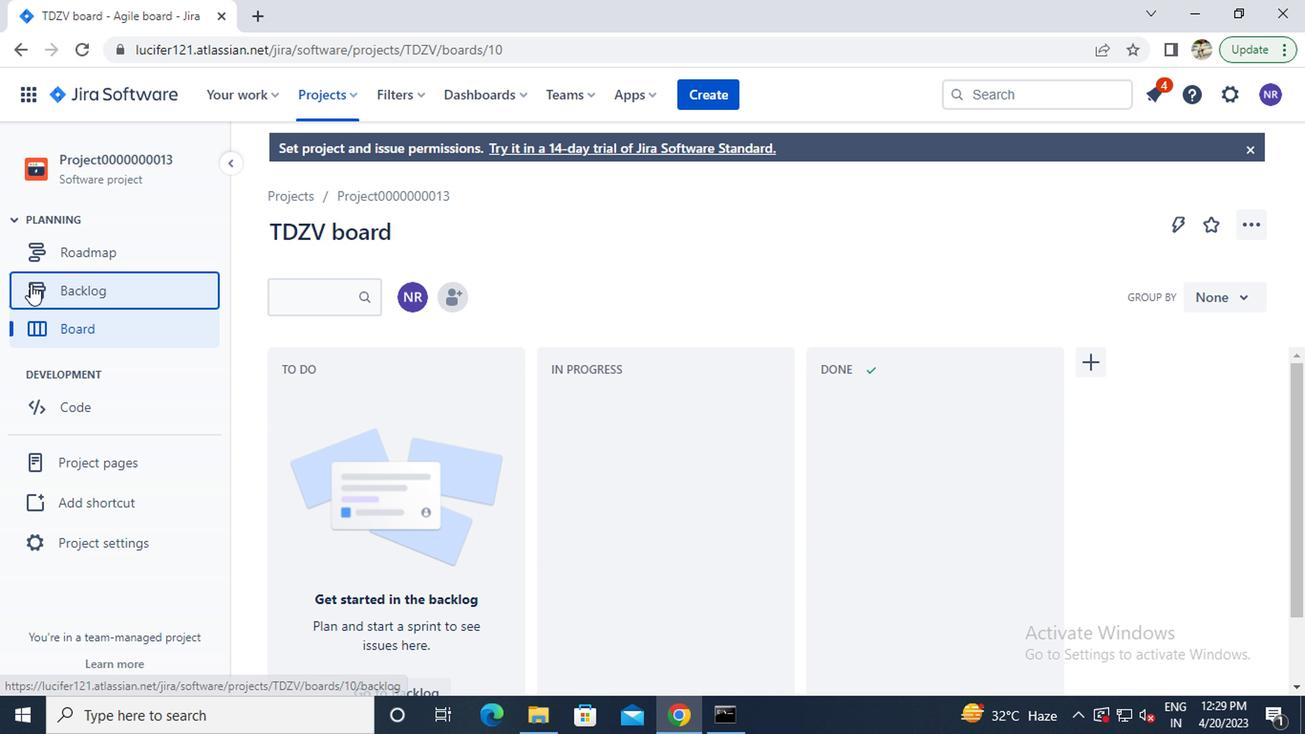 
Action: Mouse pressed left at (56, 287)
Screenshot: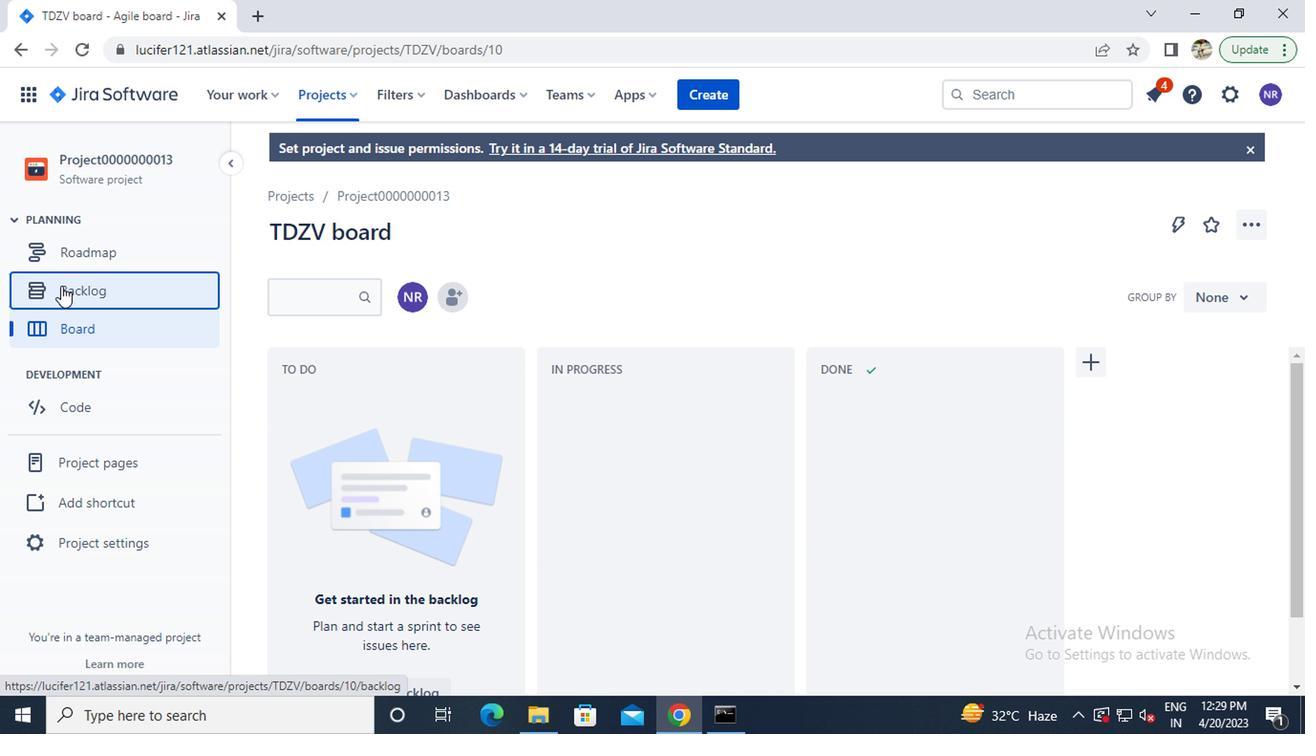 
Action: Mouse pressed left at (56, 287)
Screenshot: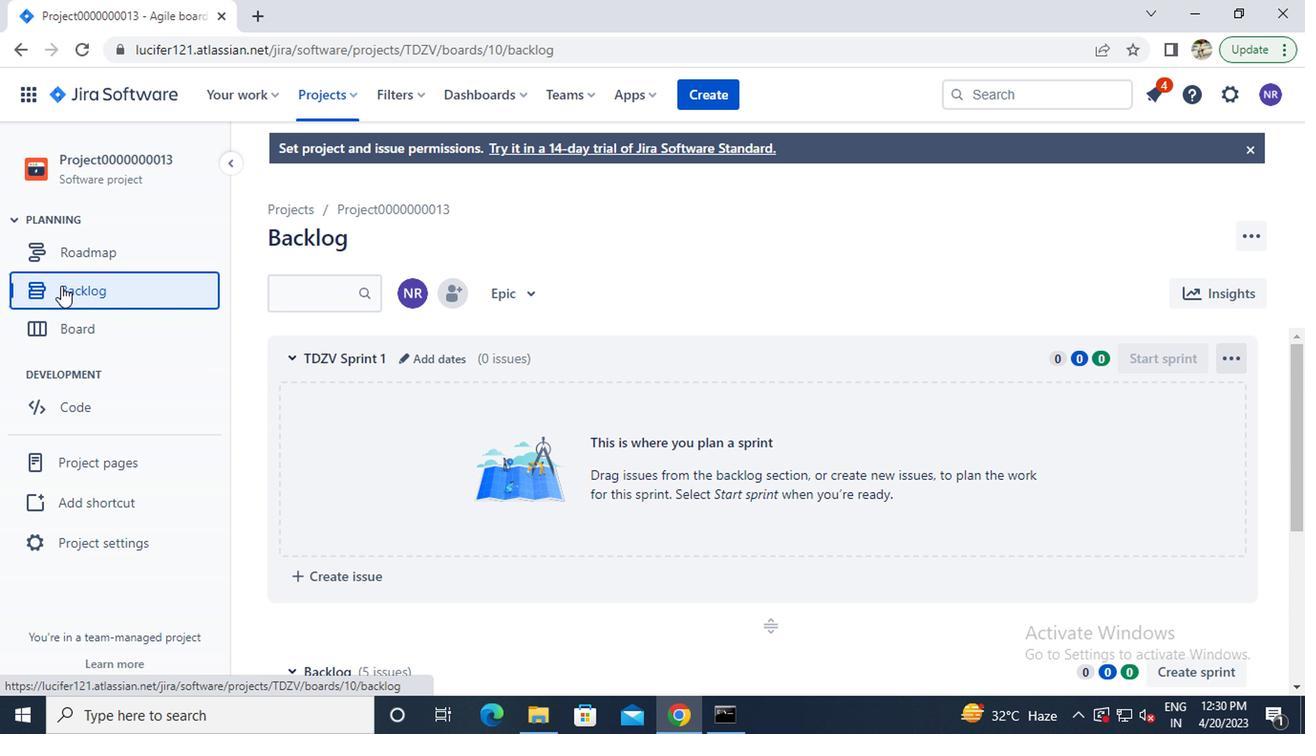 
Action: Mouse moved to (438, 379)
Screenshot: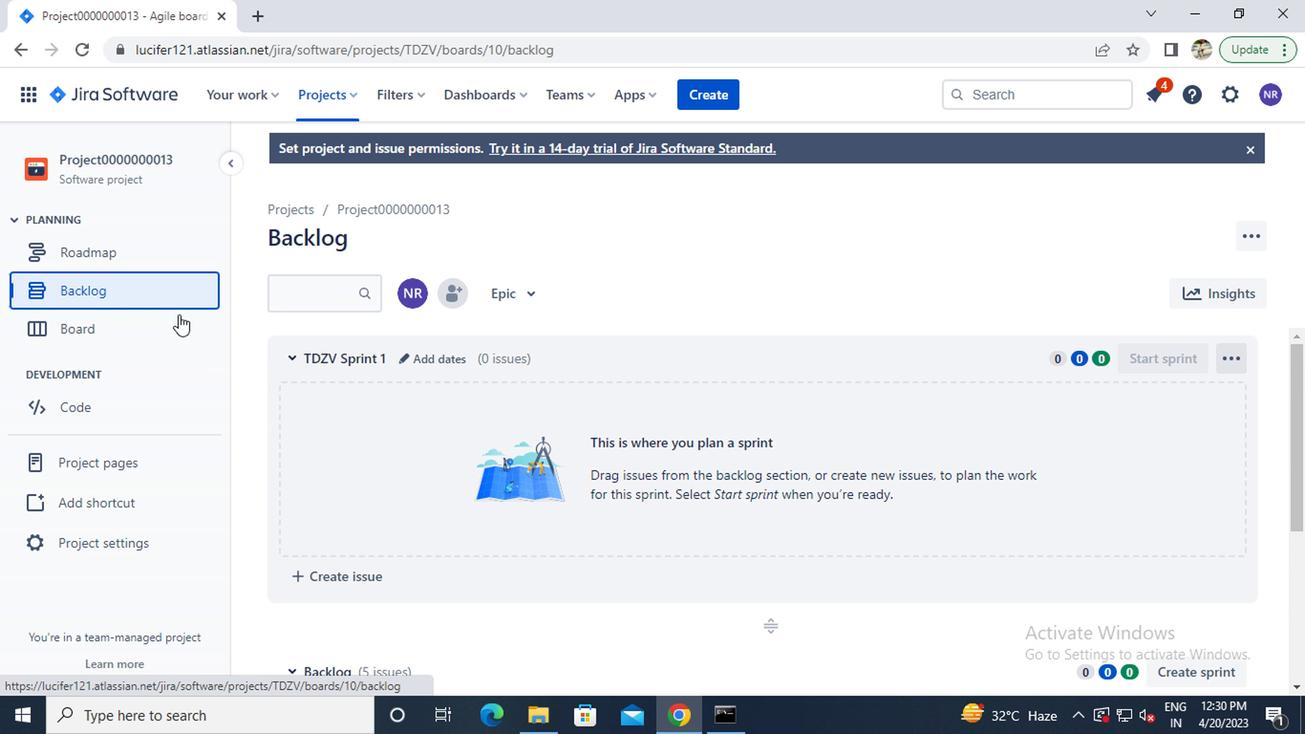 
Action: Mouse scrolled (438, 378) with delta (0, 0)
Screenshot: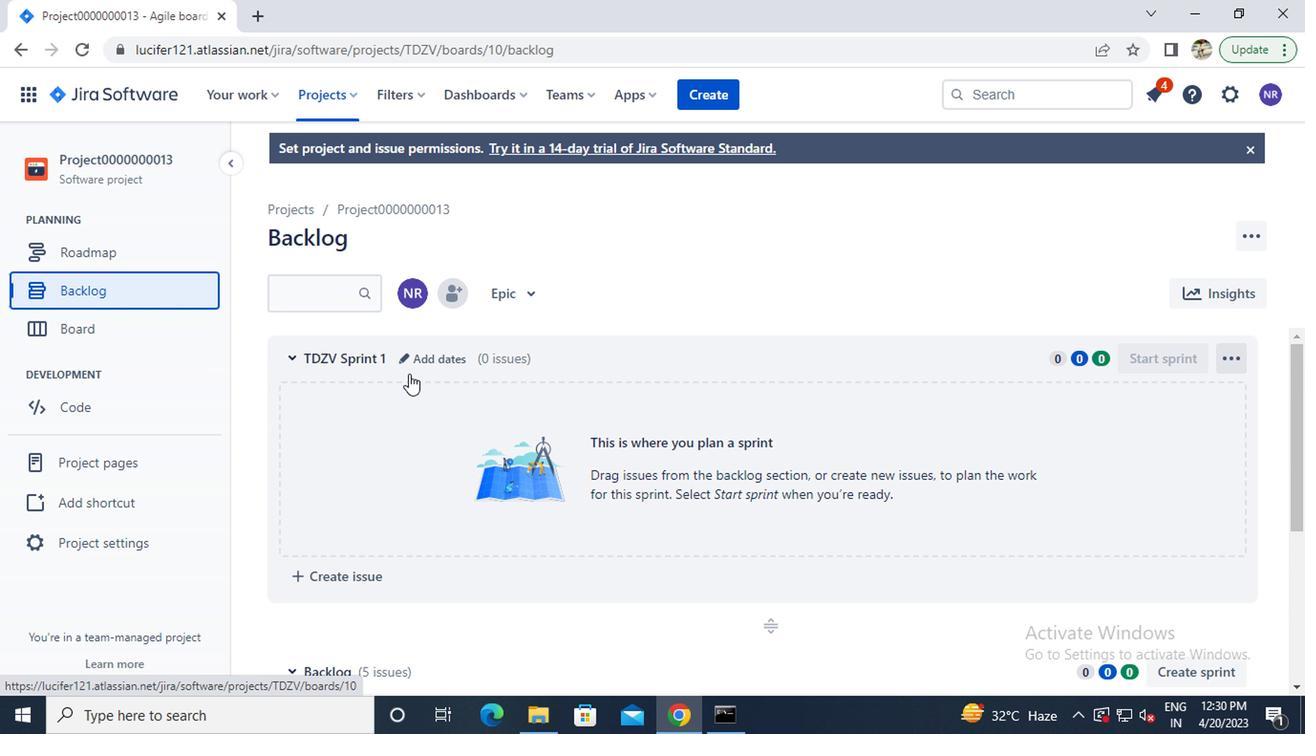 
Action: Mouse scrolled (438, 378) with delta (0, 0)
Screenshot: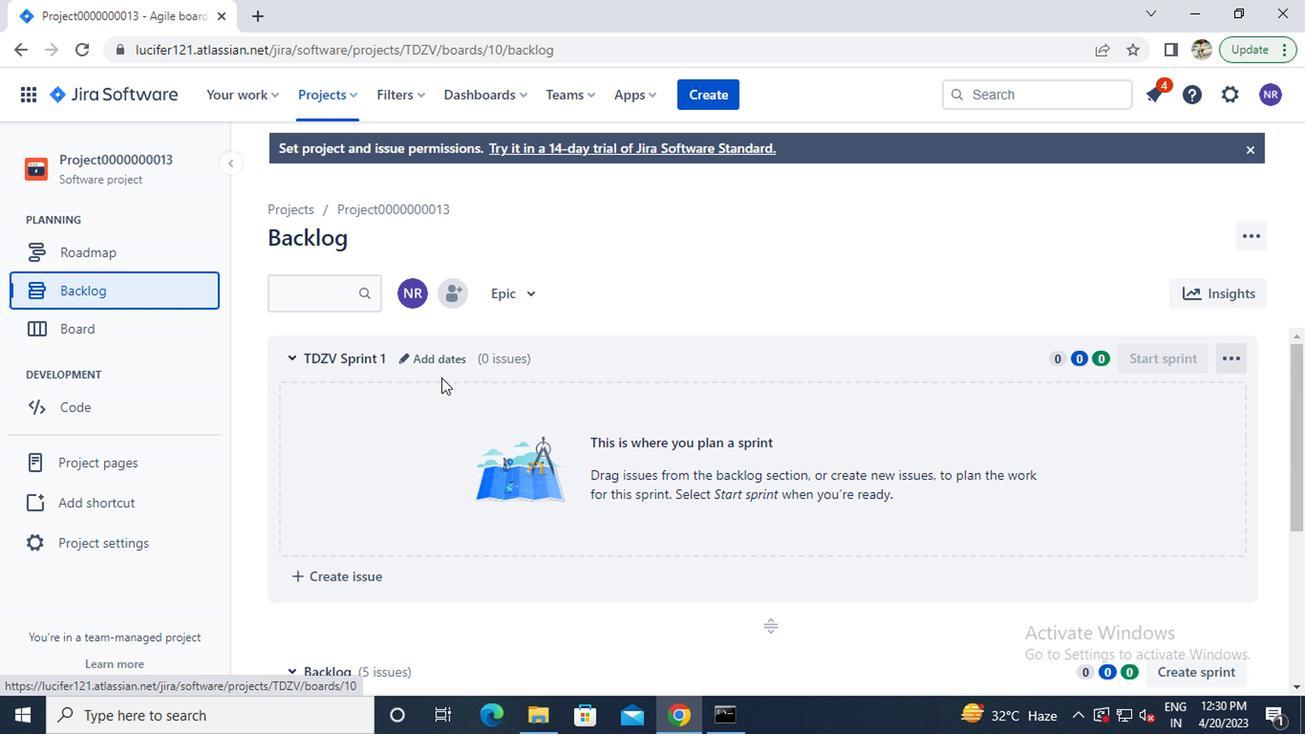 
Action: Mouse scrolled (438, 378) with delta (0, 0)
Screenshot: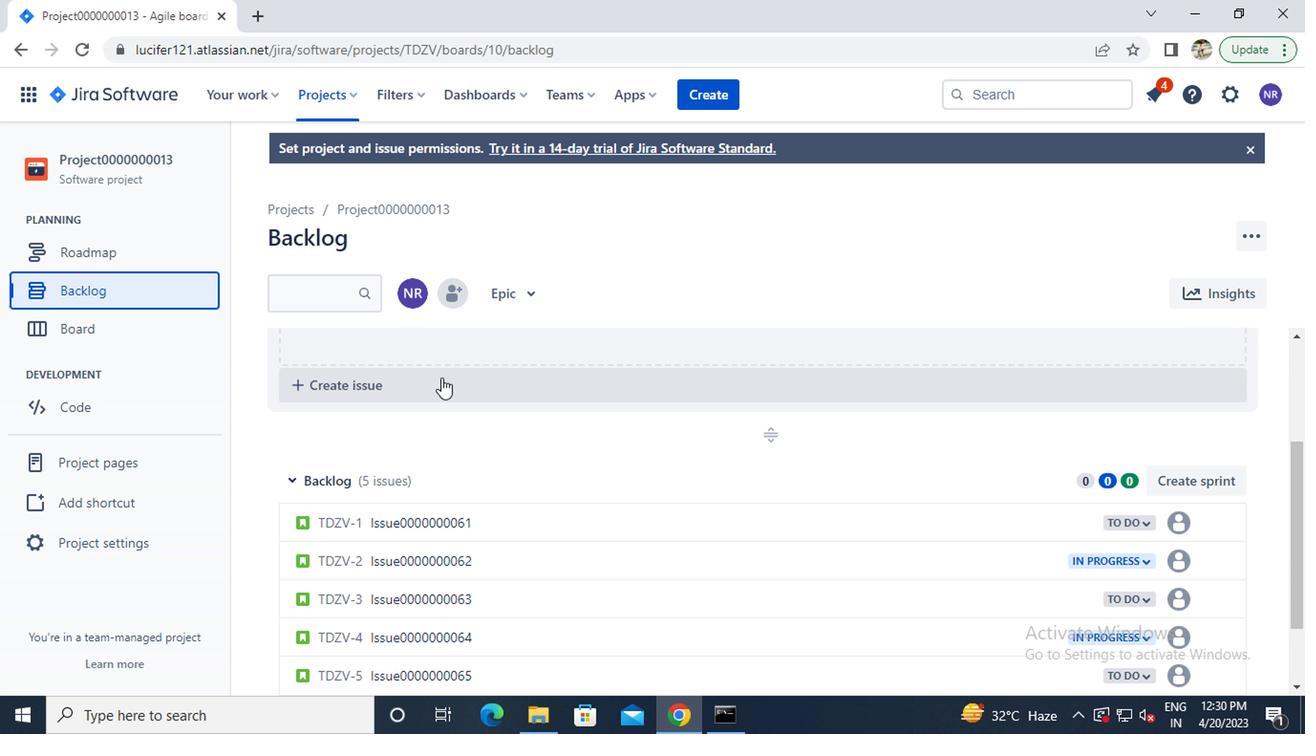 
Action: Mouse moved to (1171, 425)
Screenshot: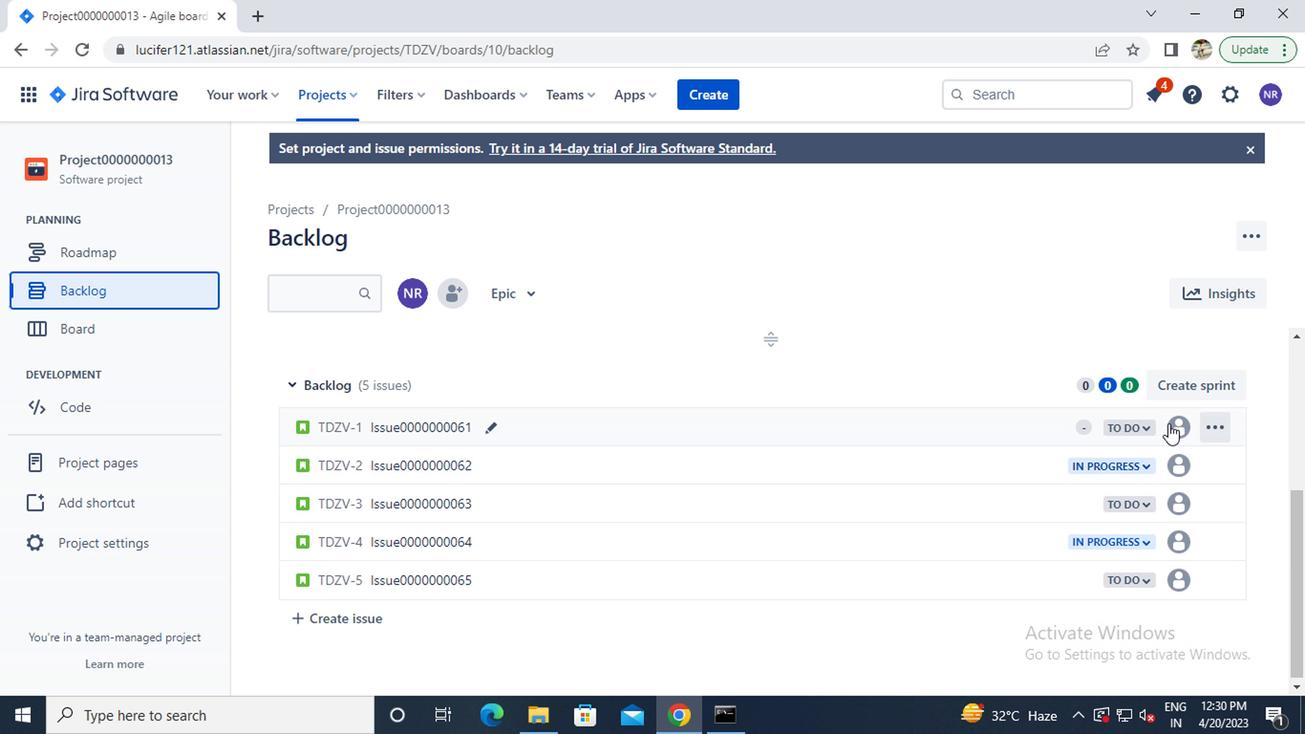 
Action: Mouse pressed left at (1171, 425)
Screenshot: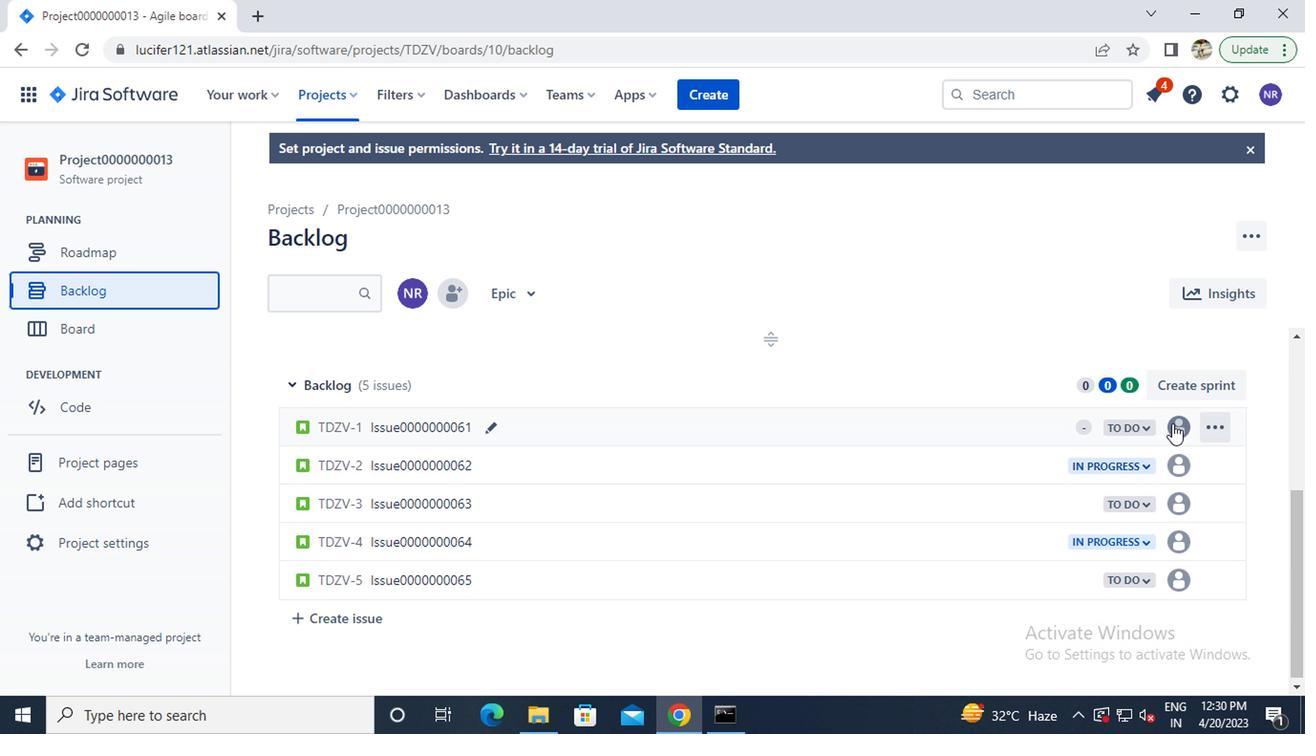 
Action: Mouse moved to (967, 669)
Screenshot: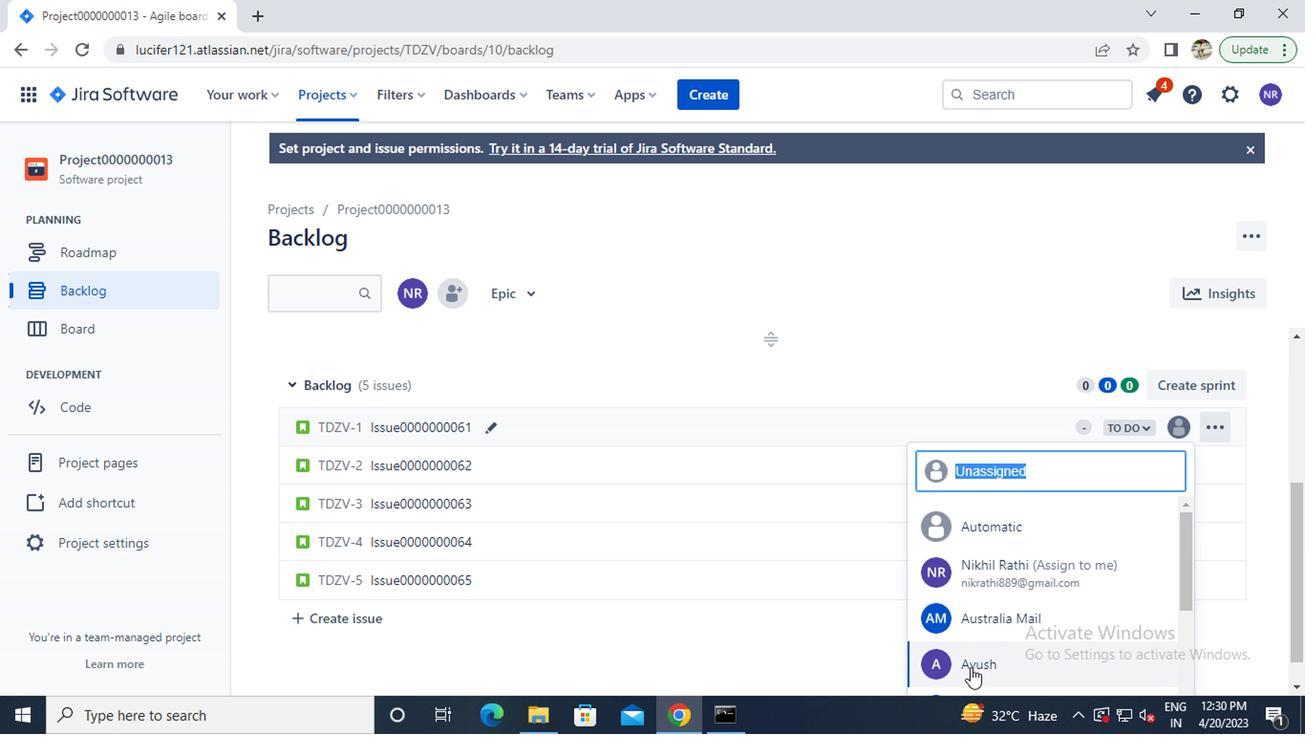 
Action: Mouse pressed left at (967, 669)
Screenshot: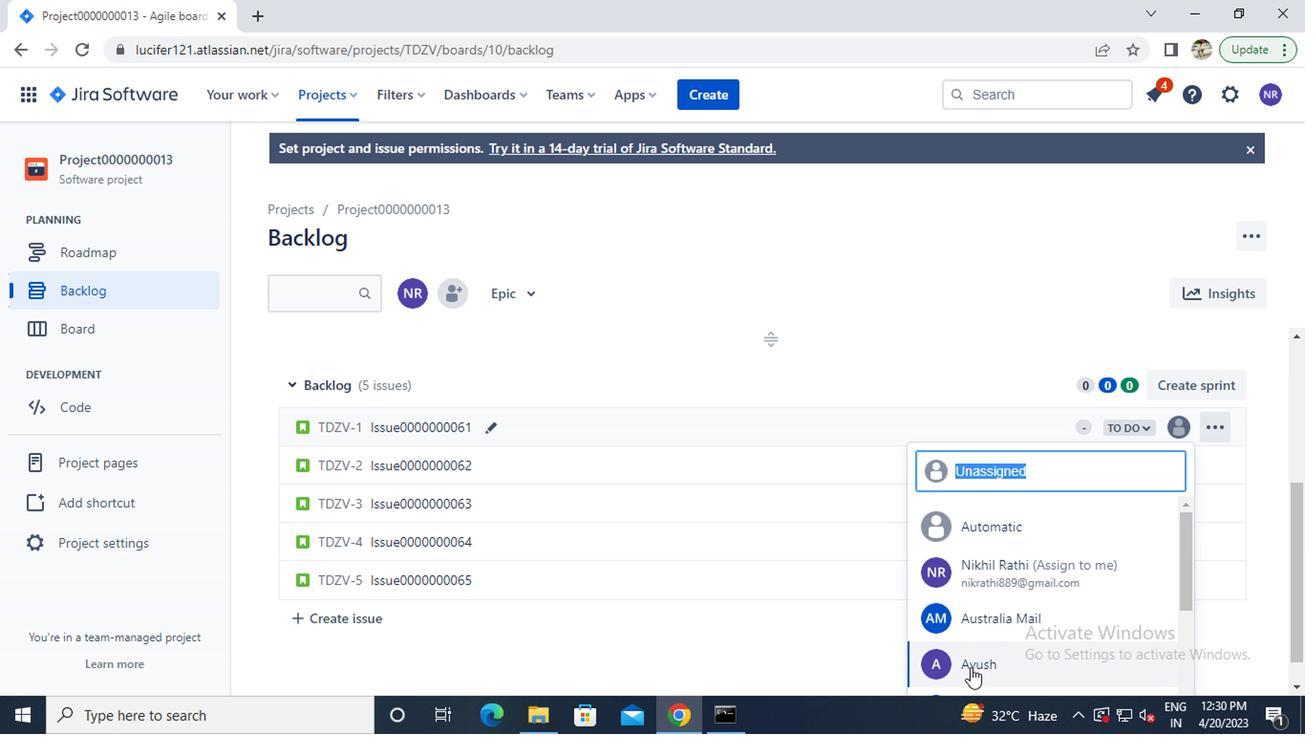 
Action: Mouse moved to (967, 668)
Screenshot: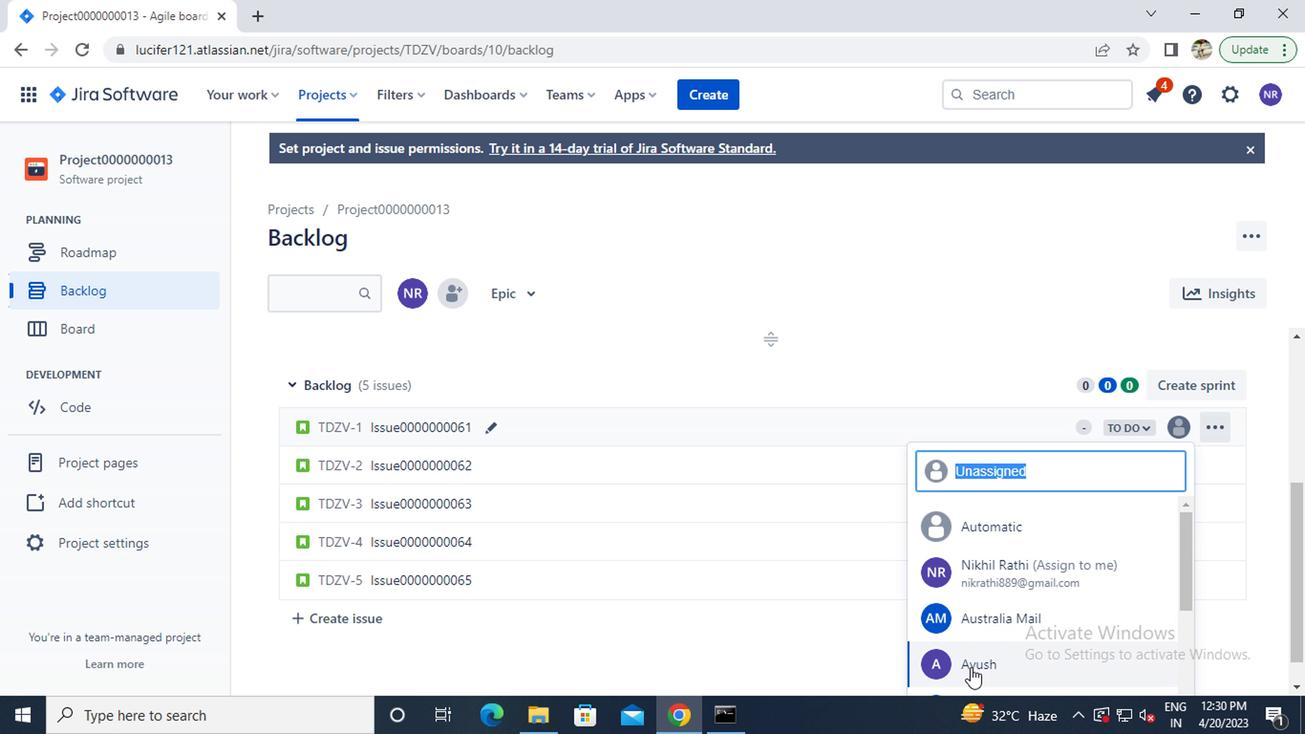 
